 Task:  Click on Hockey In the Cross-Check Hockey League click on  Pick Sheet Your name Oliver Thompson Team name Danville Dashers - X and  Email softage.1@softage.net Period 1 - 3 Point Game Anaheim Ducks Period 1 - 2 Point Game New Jersey Devils Period 1 - 1 Point Game Nashville Predators Period 2 - 3 Point Game Montreal Canadiens Period 2 - 2 Point Game Minnesota Wild Period 2 - 1 Point Game Los Angeles Kings Period 3 - 3 Point Game Florida Panthers Period 3 - 2 Point Game Edmonton Oilers Period 3 - 1 Point Game Detroit Red Wings Submit pick sheet
Action: Mouse moved to (587, 231)
Screenshot: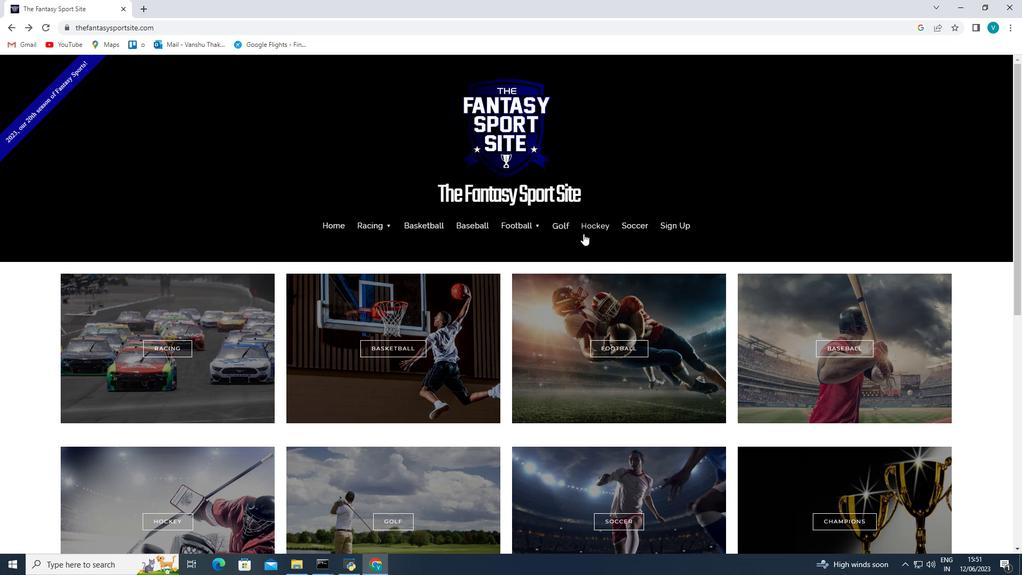 
Action: Mouse pressed left at (587, 231)
Screenshot: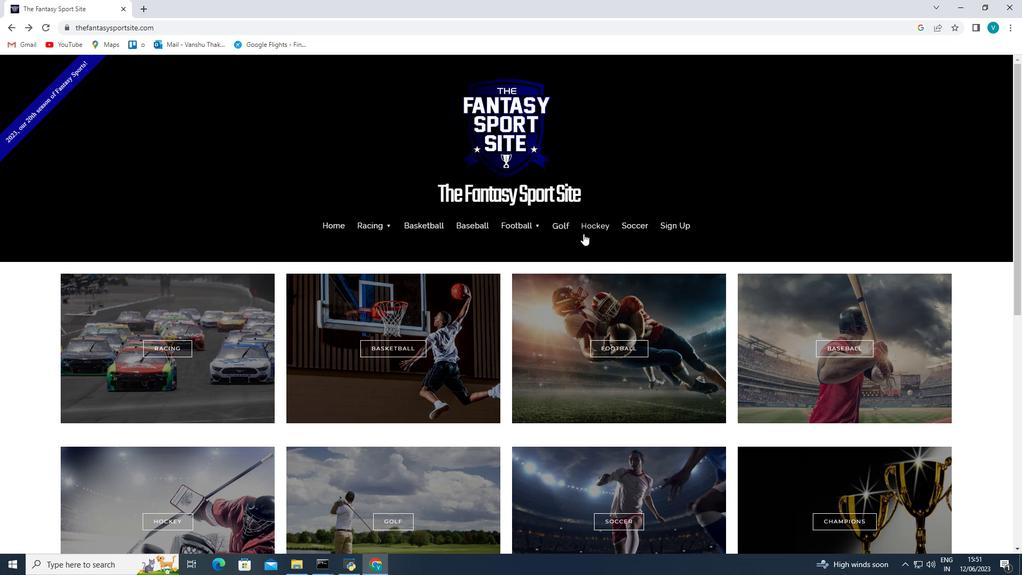 
Action: Mouse moved to (285, 371)
Screenshot: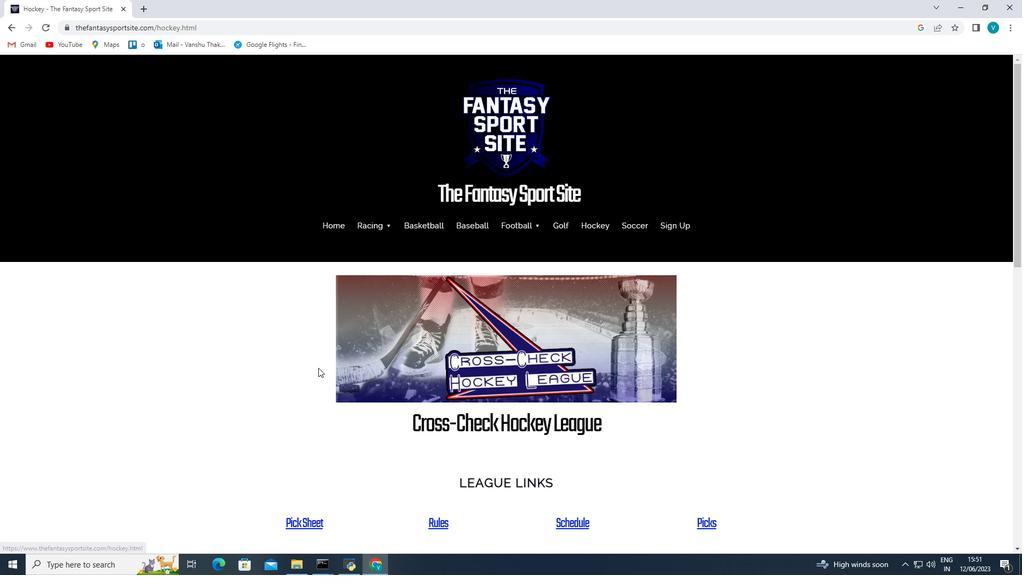 
Action: Mouse scrolled (285, 370) with delta (0, 0)
Screenshot: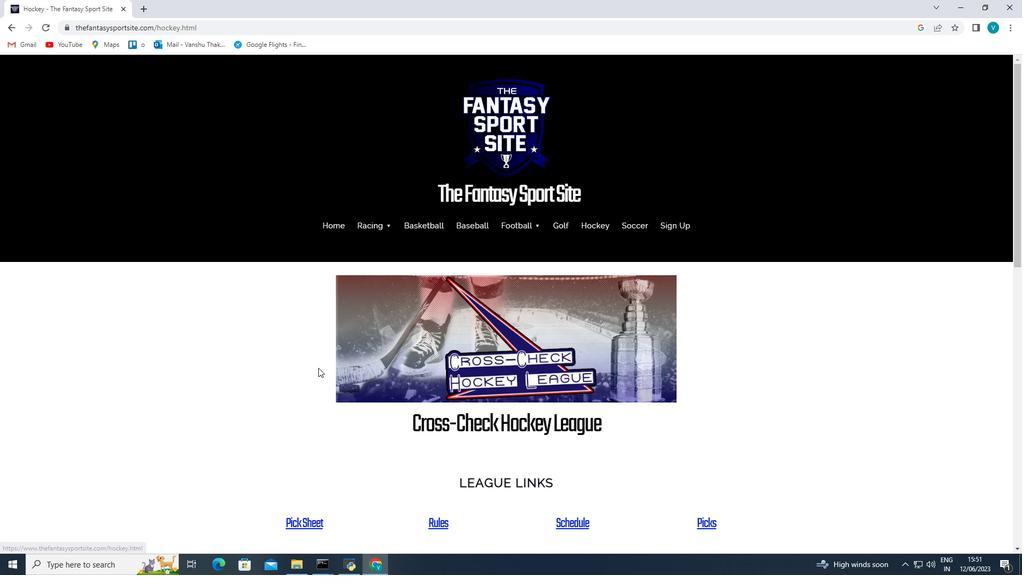 
Action: Mouse moved to (285, 371)
Screenshot: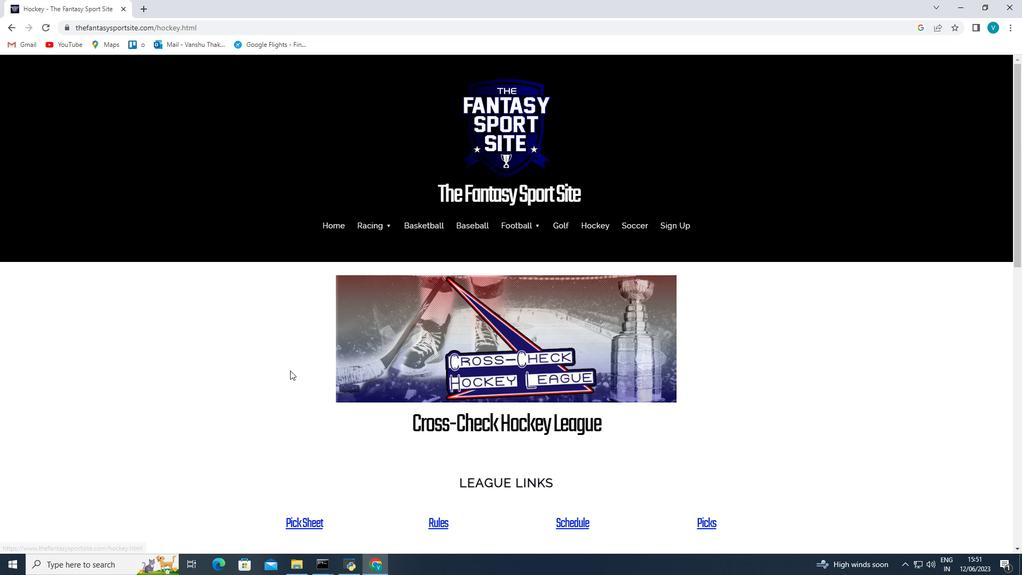 
Action: Mouse scrolled (285, 371) with delta (0, 0)
Screenshot: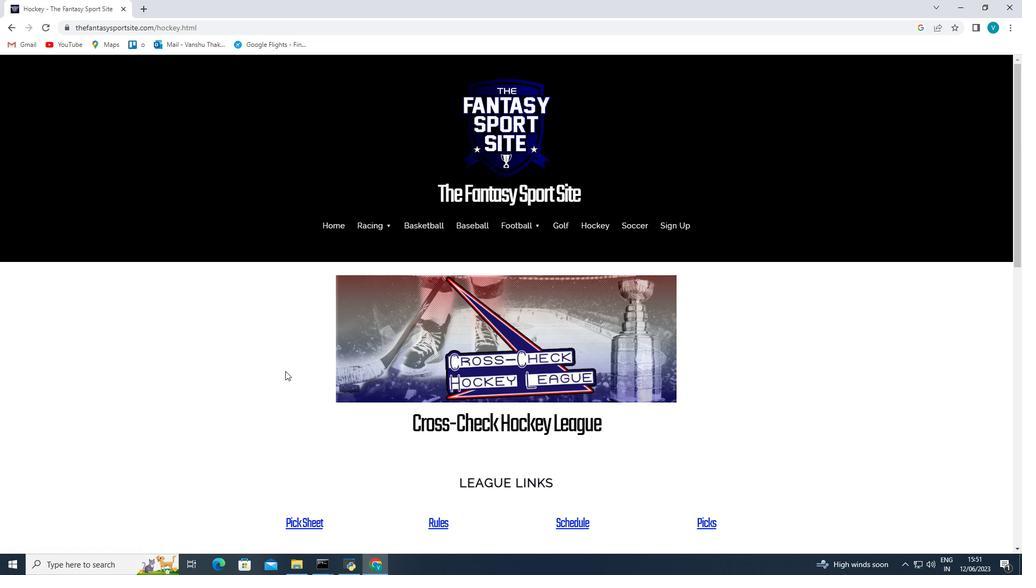 
Action: Mouse scrolled (285, 371) with delta (0, 0)
Screenshot: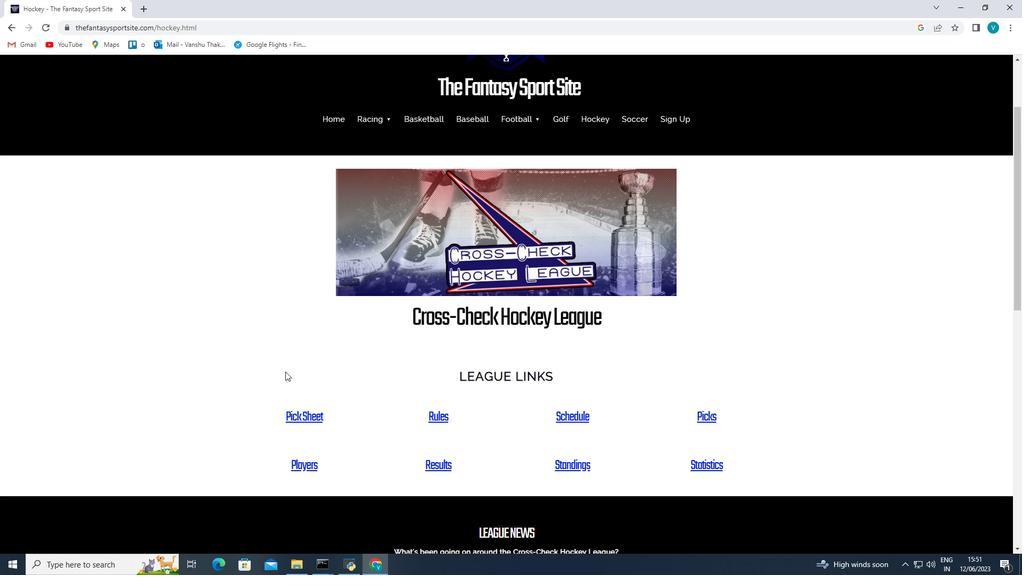 
Action: Mouse moved to (302, 361)
Screenshot: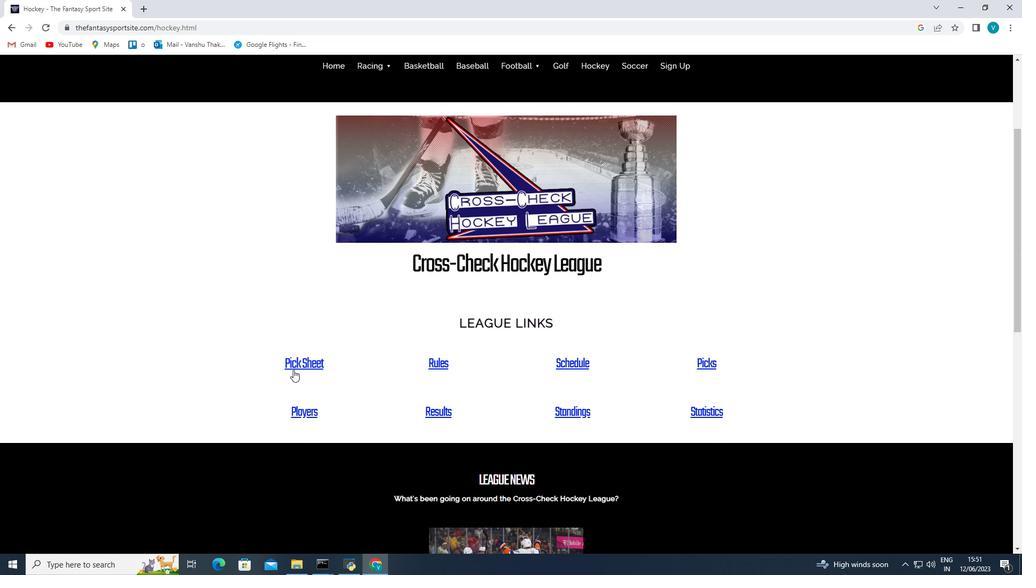 
Action: Mouse pressed left at (302, 361)
Screenshot: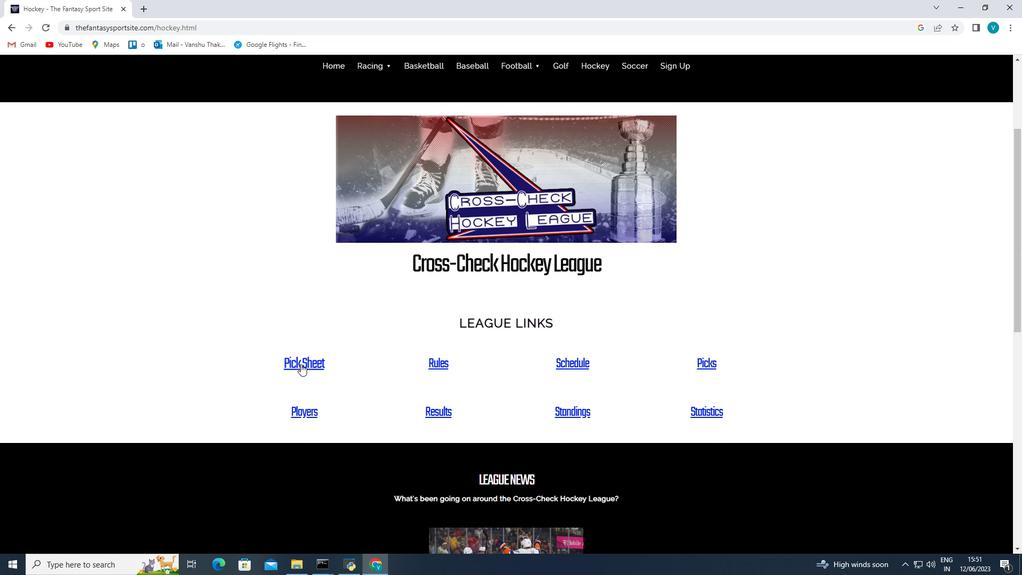 
Action: Mouse moved to (478, 326)
Screenshot: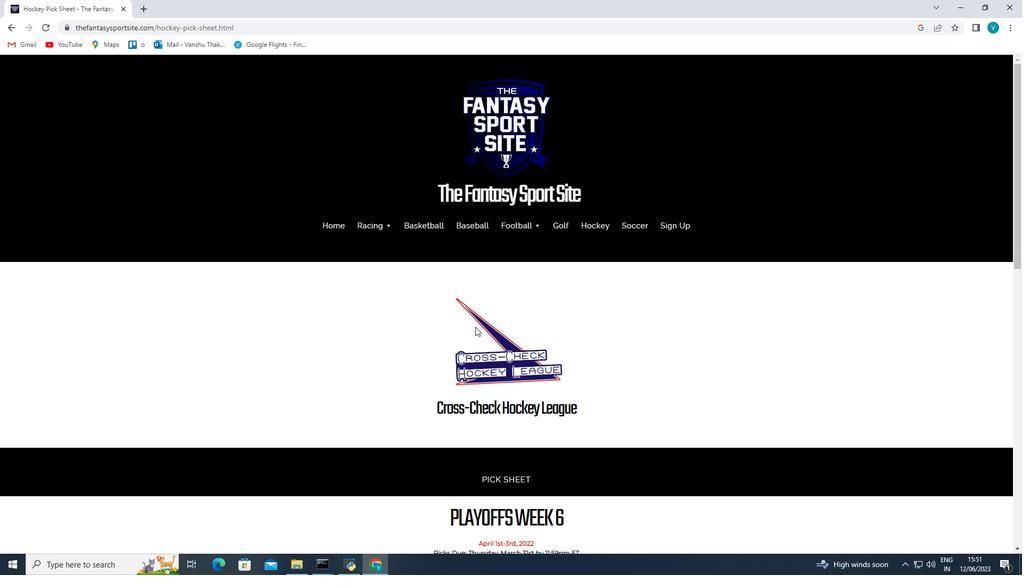 
Action: Mouse scrolled (478, 326) with delta (0, 0)
Screenshot: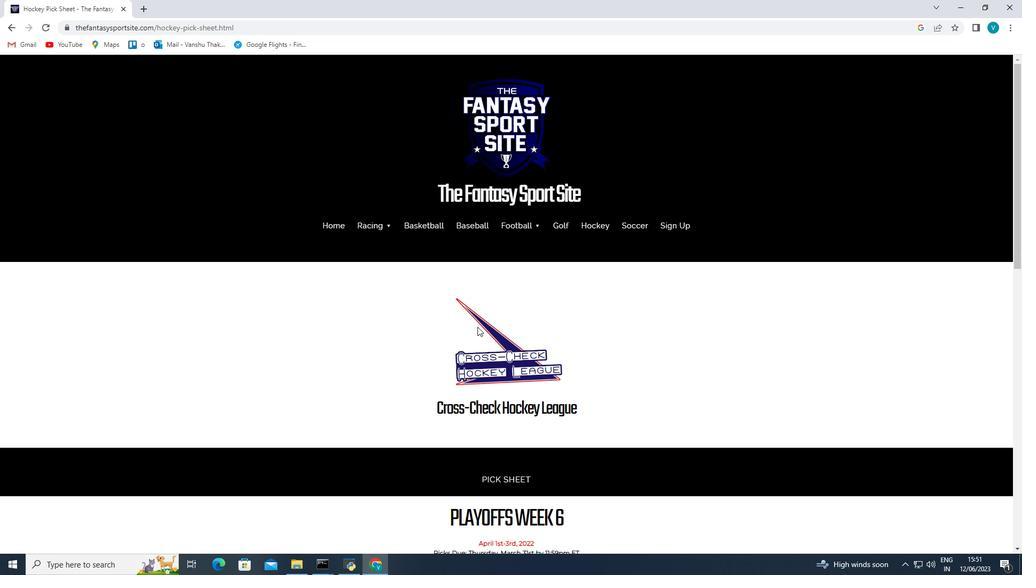 
Action: Mouse scrolled (478, 326) with delta (0, 0)
Screenshot: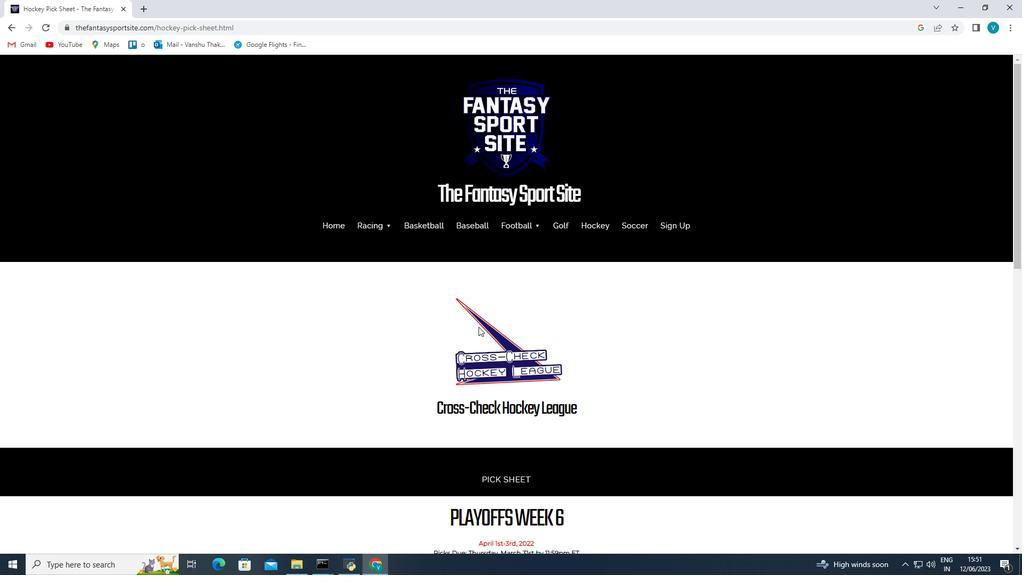 
Action: Mouse scrolled (478, 326) with delta (0, 0)
Screenshot: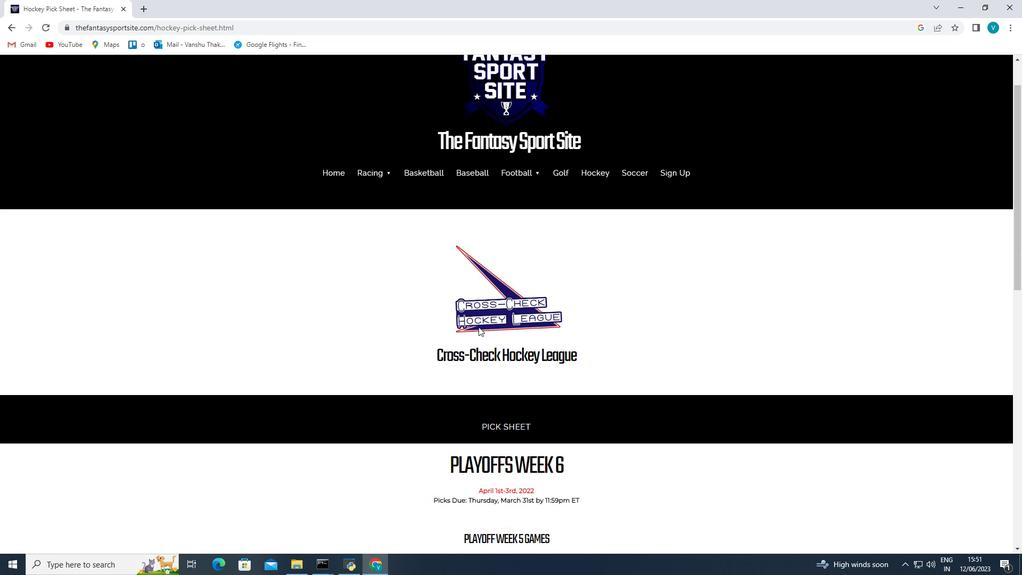 
Action: Mouse scrolled (478, 326) with delta (0, 0)
Screenshot: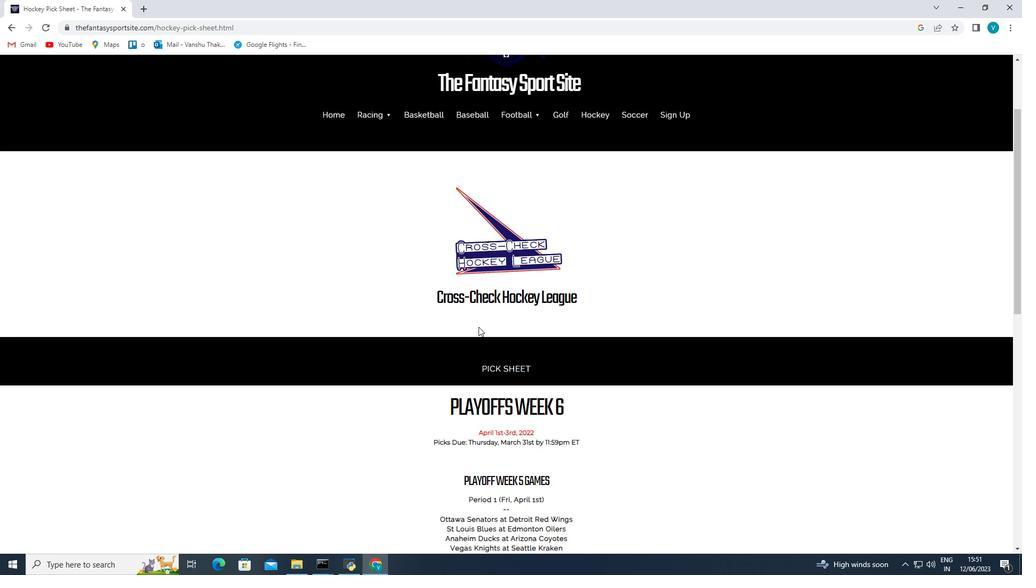 
Action: Mouse scrolled (478, 326) with delta (0, 0)
Screenshot: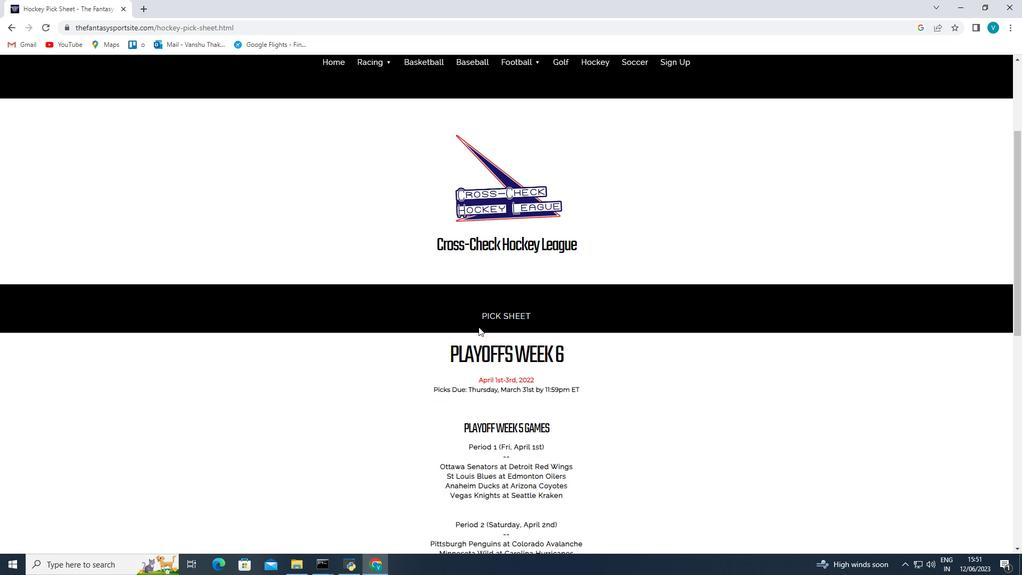 
Action: Mouse moved to (488, 322)
Screenshot: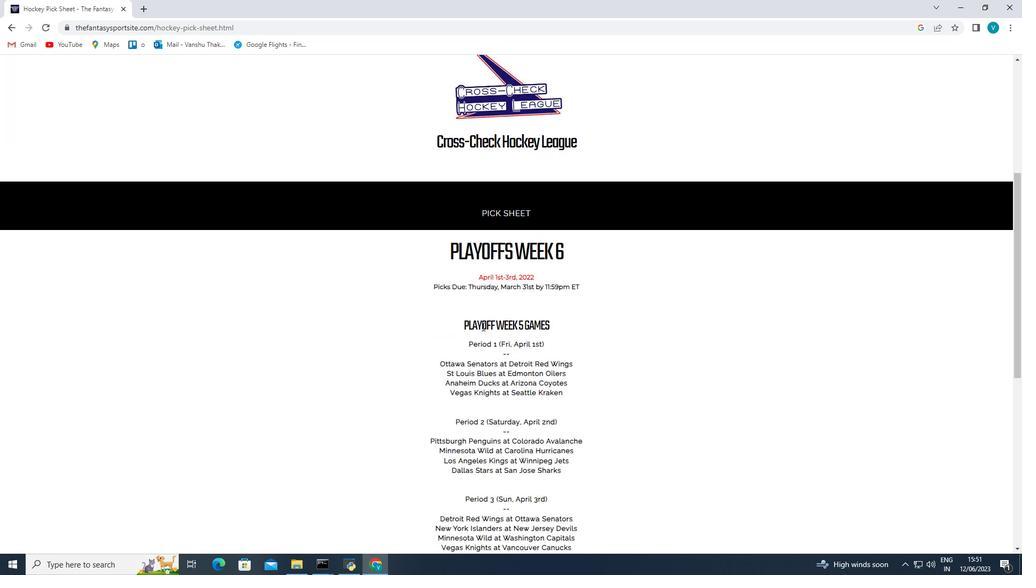 
Action: Mouse scrolled (488, 321) with delta (0, 0)
Screenshot: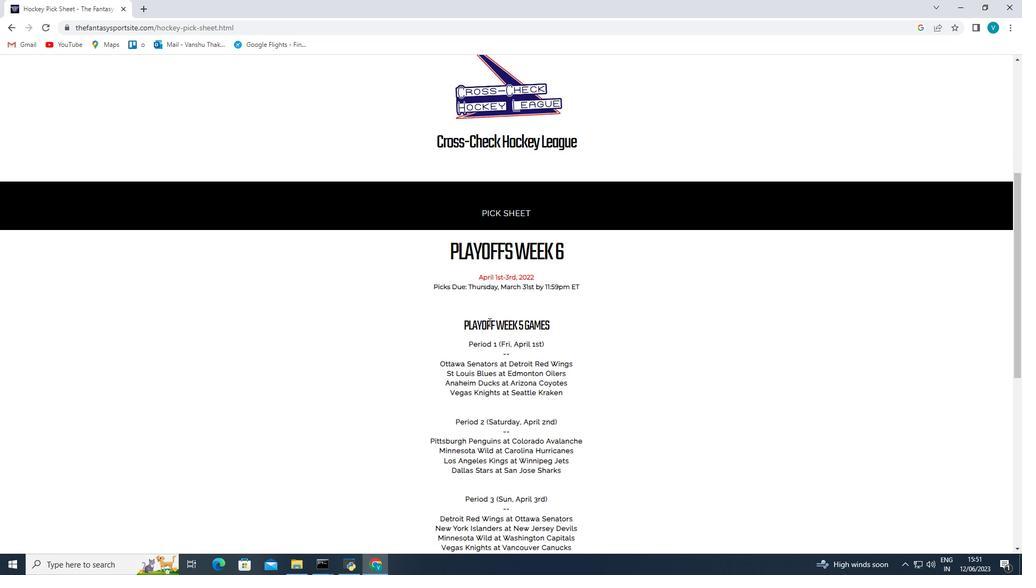 
Action: Mouse scrolled (488, 321) with delta (0, 0)
Screenshot: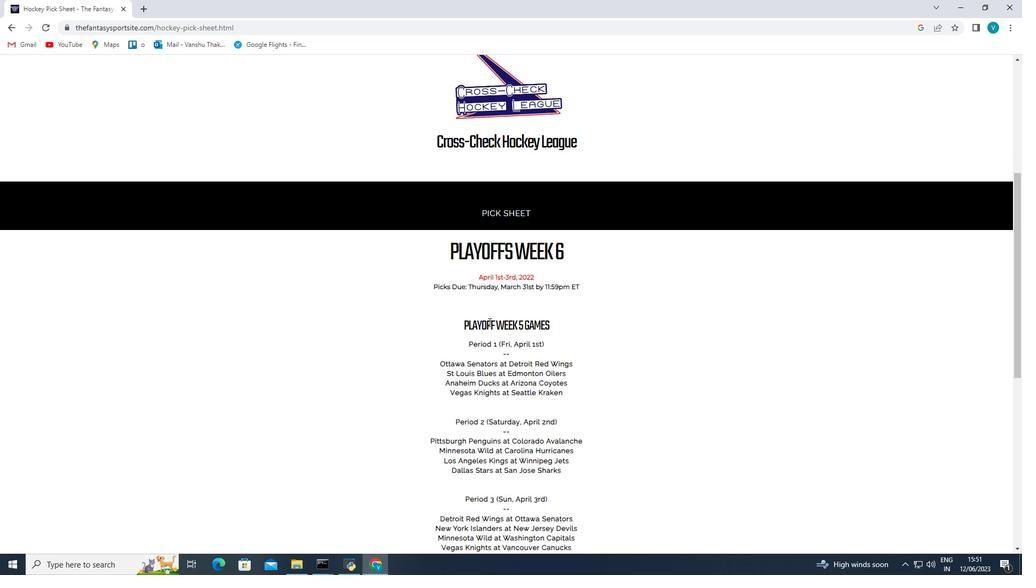 
Action: Mouse scrolled (488, 321) with delta (0, 0)
Screenshot: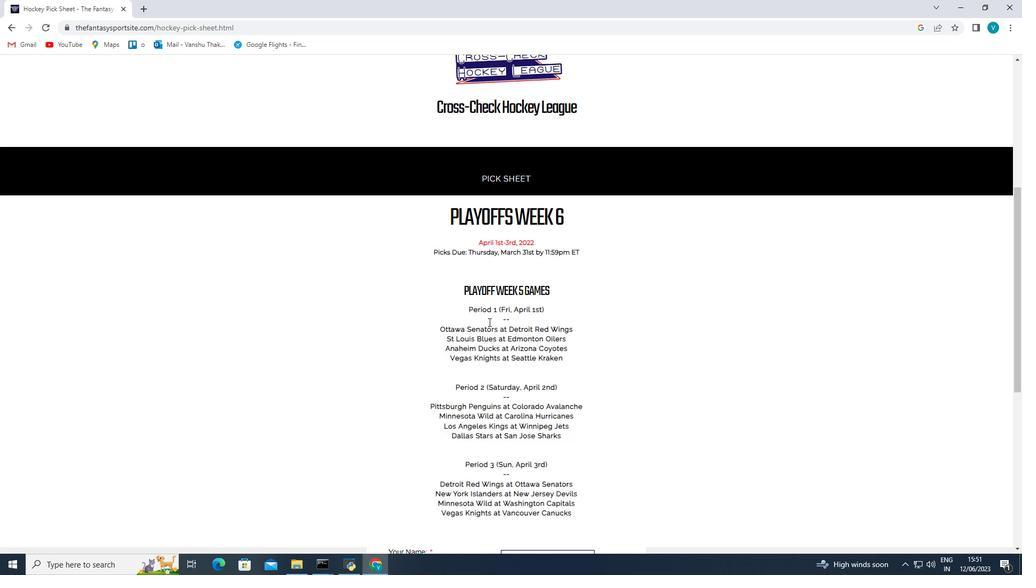 
Action: Mouse scrolled (488, 321) with delta (0, 0)
Screenshot: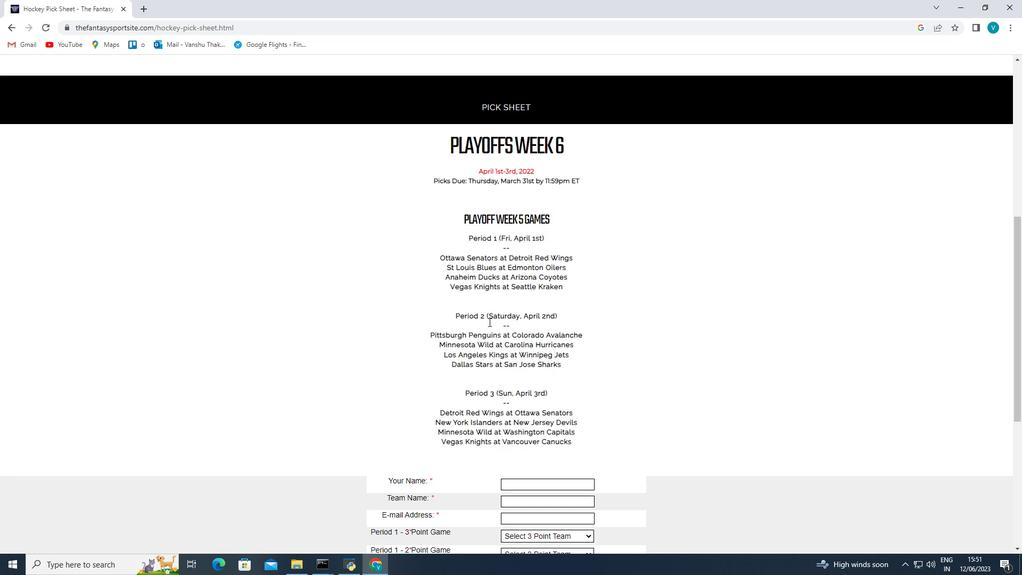 
Action: Mouse scrolled (488, 321) with delta (0, 0)
Screenshot: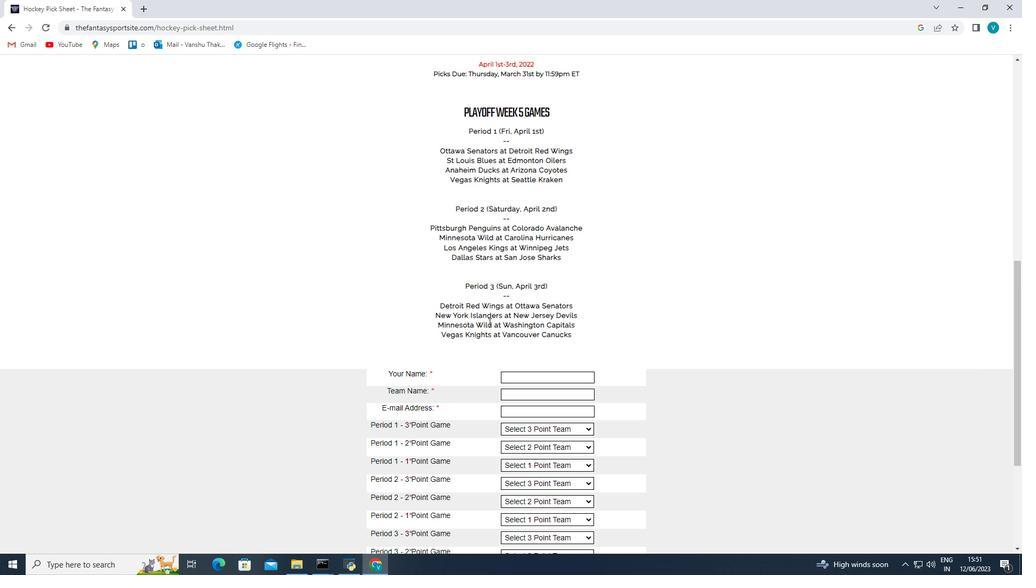 
Action: Mouse scrolled (488, 321) with delta (0, 0)
Screenshot: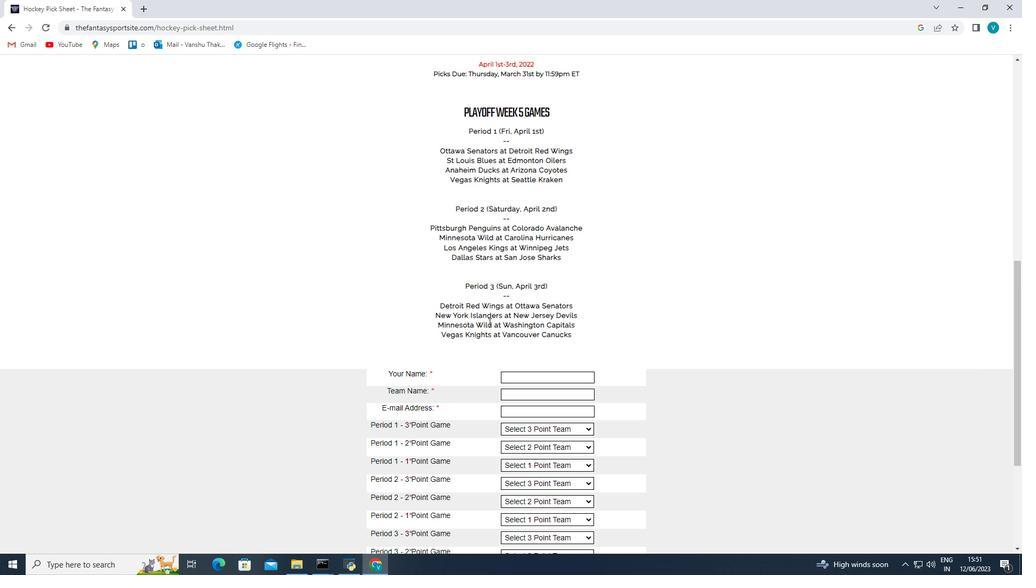 
Action: Mouse scrolled (488, 321) with delta (0, 0)
Screenshot: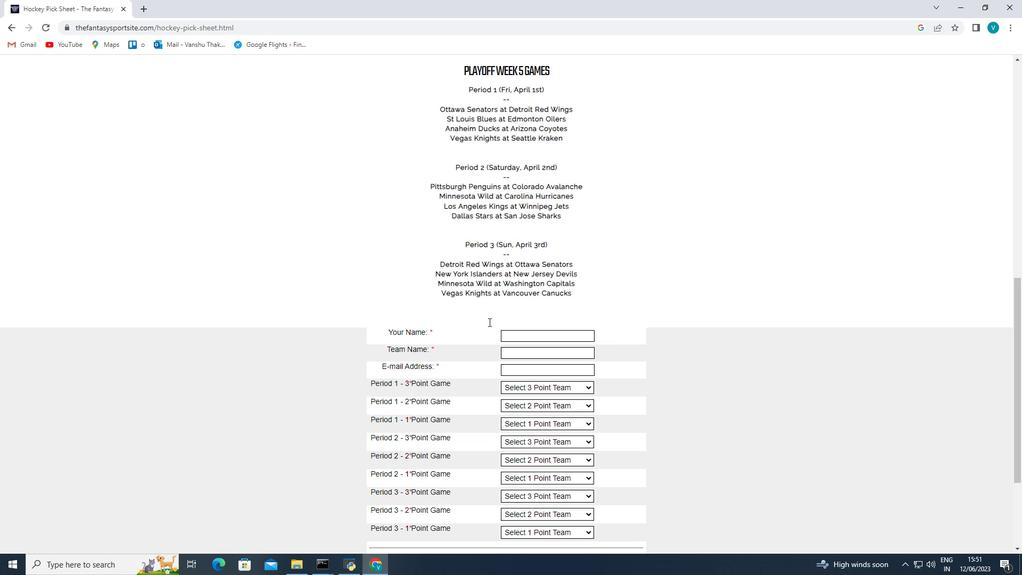 
Action: Mouse moved to (535, 222)
Screenshot: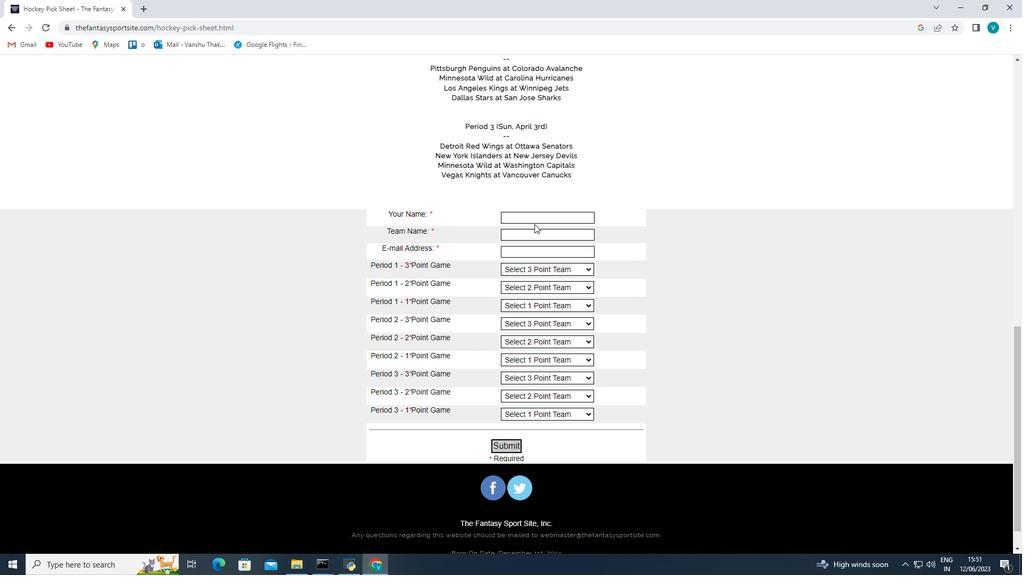 
Action: Mouse pressed left at (535, 222)
Screenshot: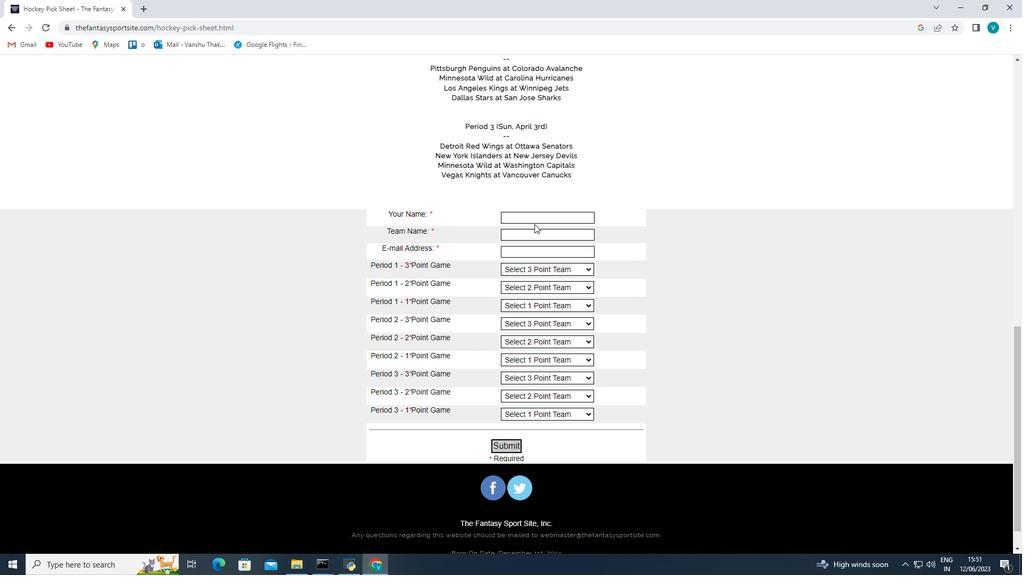 
Action: Key pressed <Key.shift>Oliver<Key.space><Key.shift>Thompson
Screenshot: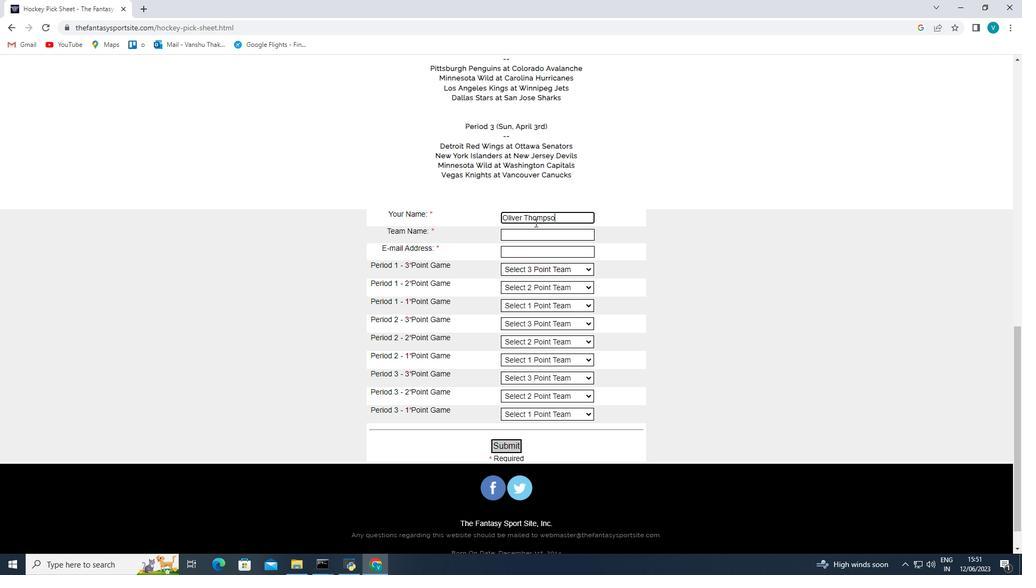 
Action: Mouse moved to (537, 234)
Screenshot: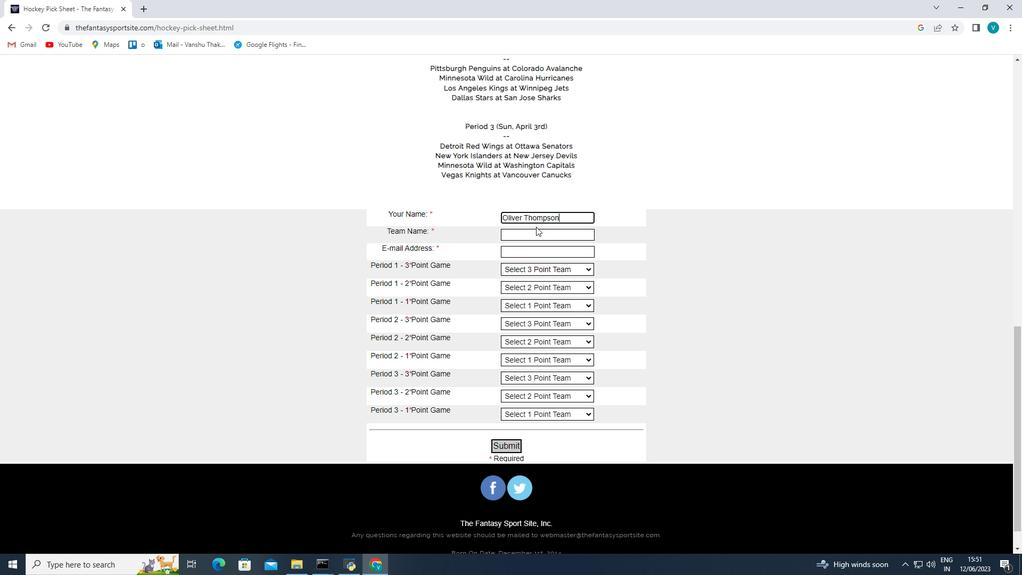 
Action: Mouse pressed left at (537, 234)
Screenshot: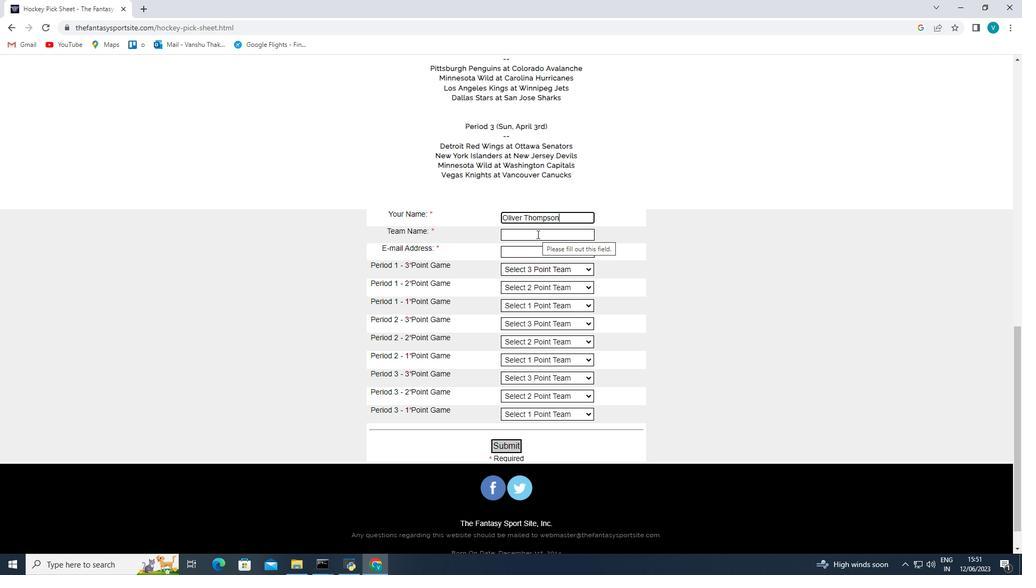 
Action: Mouse moved to (540, 234)
Screenshot: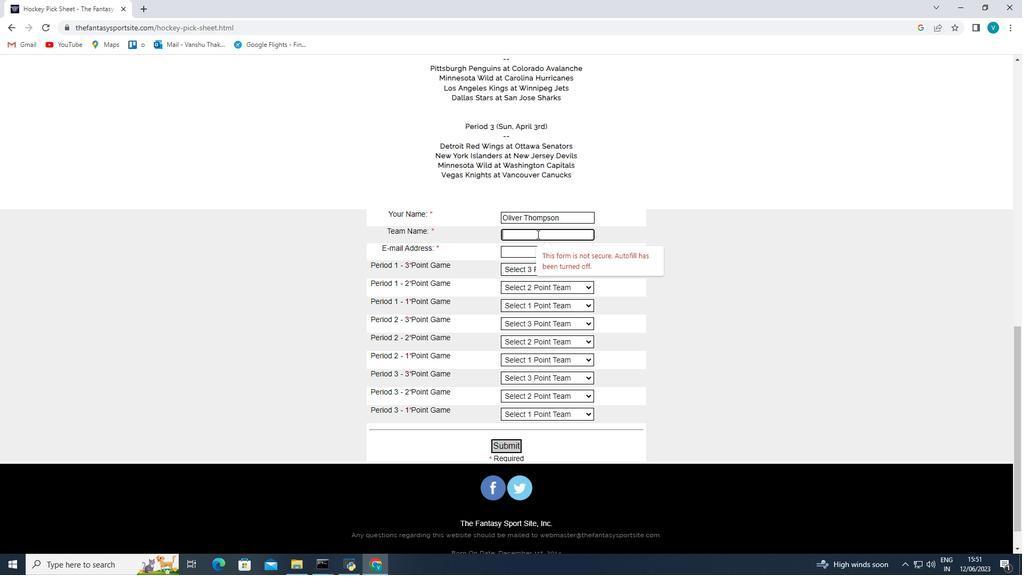 
Action: Key pressed <Key.shift>Danville<Key.space><Key.shift>Dashers-<Key.space><Key.shift>X
Screenshot: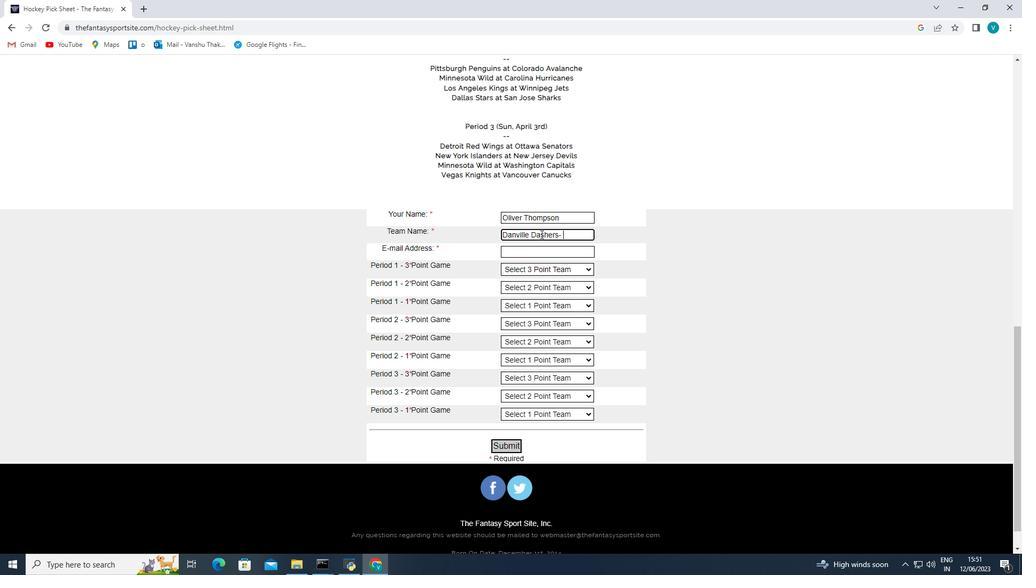 
Action: Mouse moved to (540, 244)
Screenshot: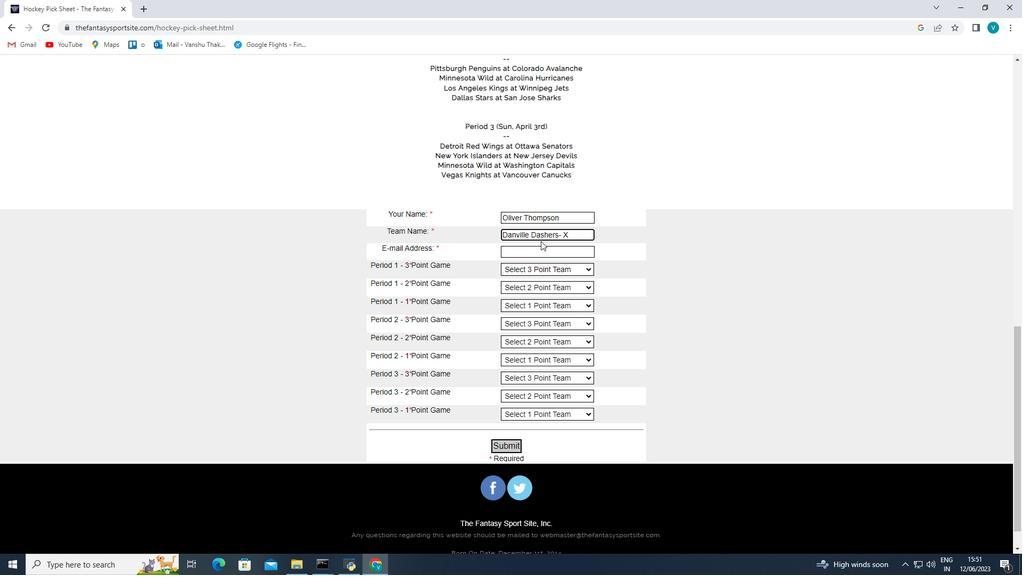 
Action: Mouse pressed left at (540, 244)
Screenshot: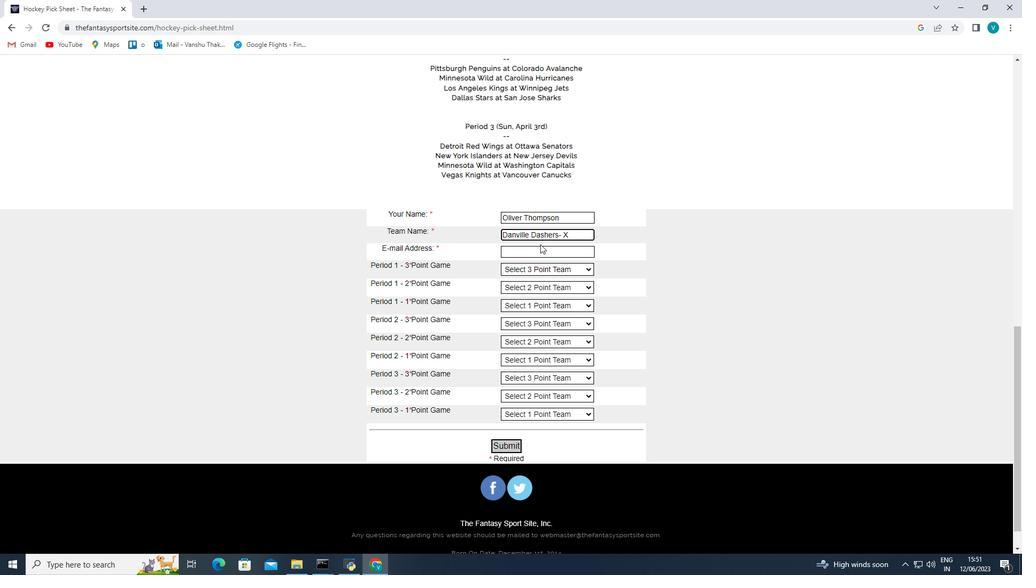 
Action: Mouse moved to (540, 246)
Screenshot: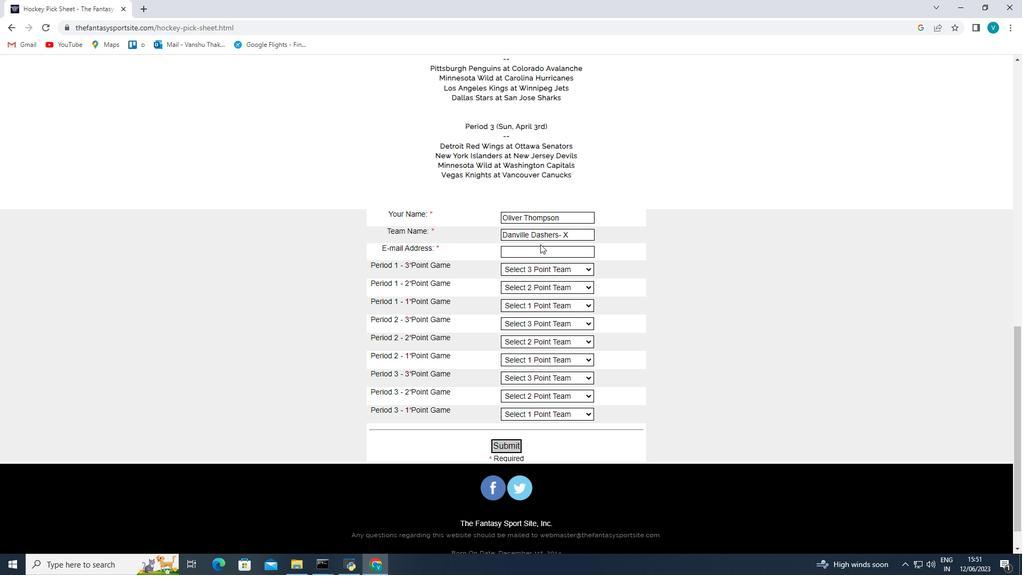 
Action: Mouse pressed left at (540, 246)
Screenshot: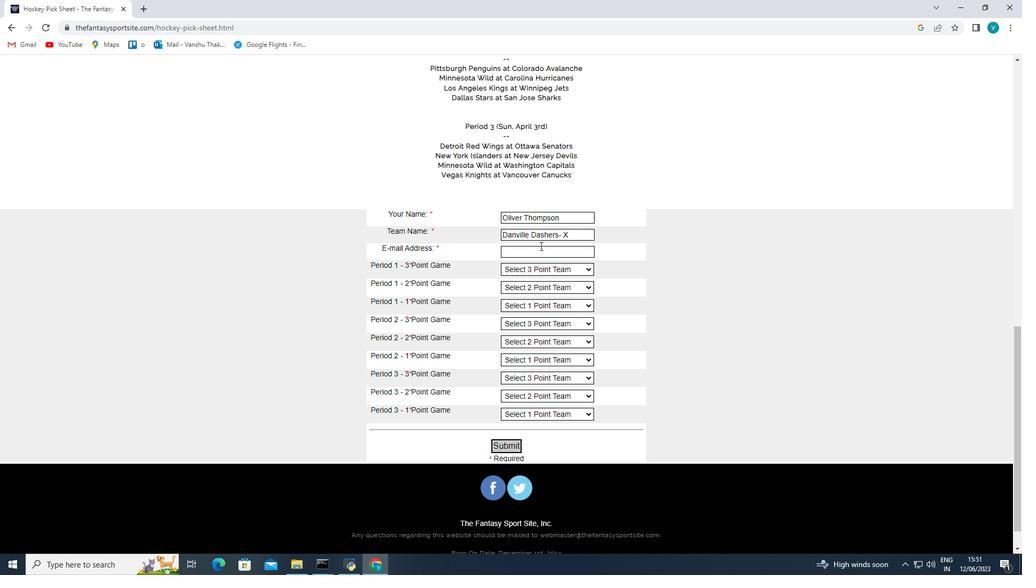 
Action: Key pressed softage.1<Key.shift><Key.shift>@softage.net
Screenshot: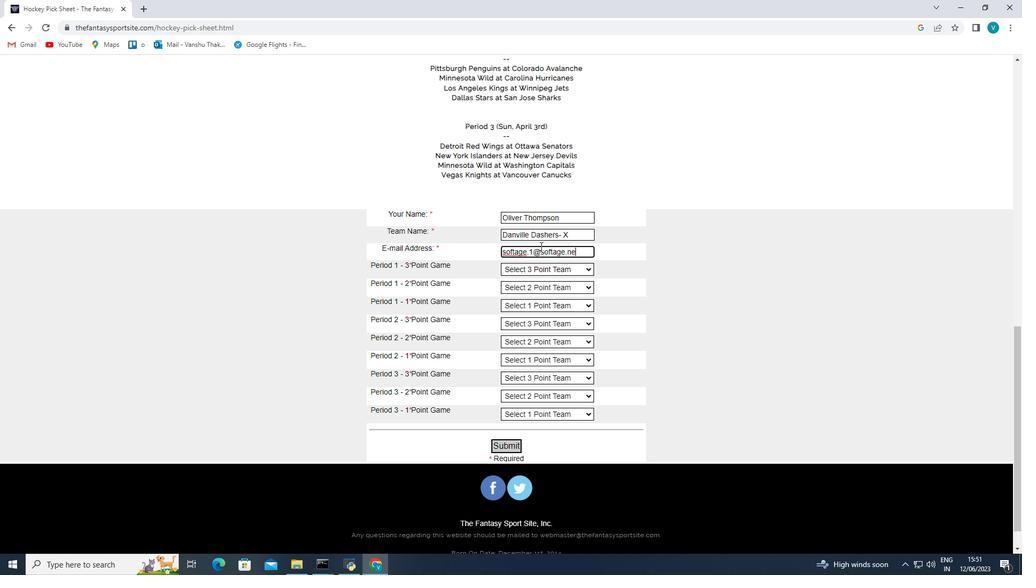 
Action: Mouse moved to (537, 269)
Screenshot: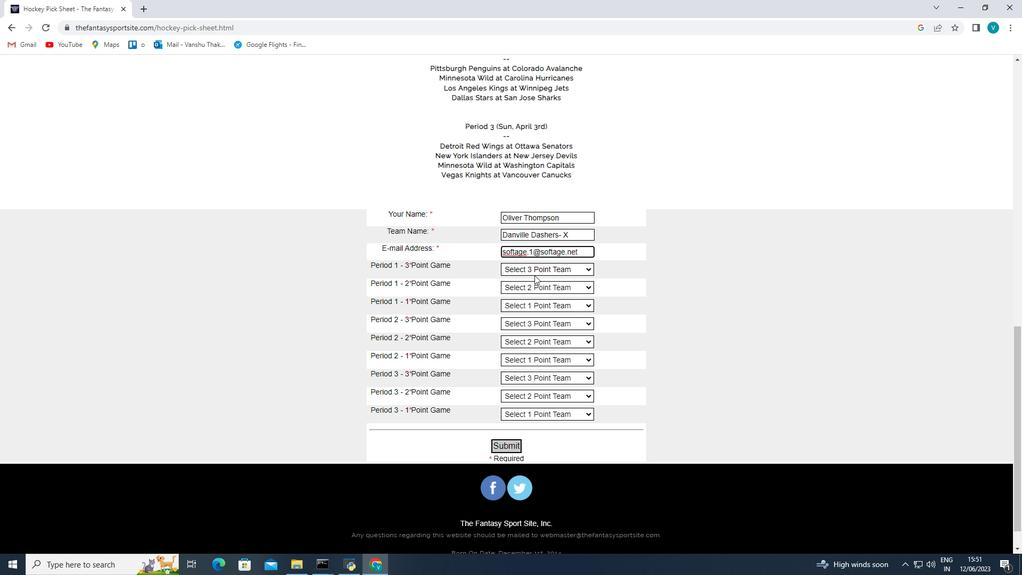 
Action: Mouse pressed left at (537, 269)
Screenshot: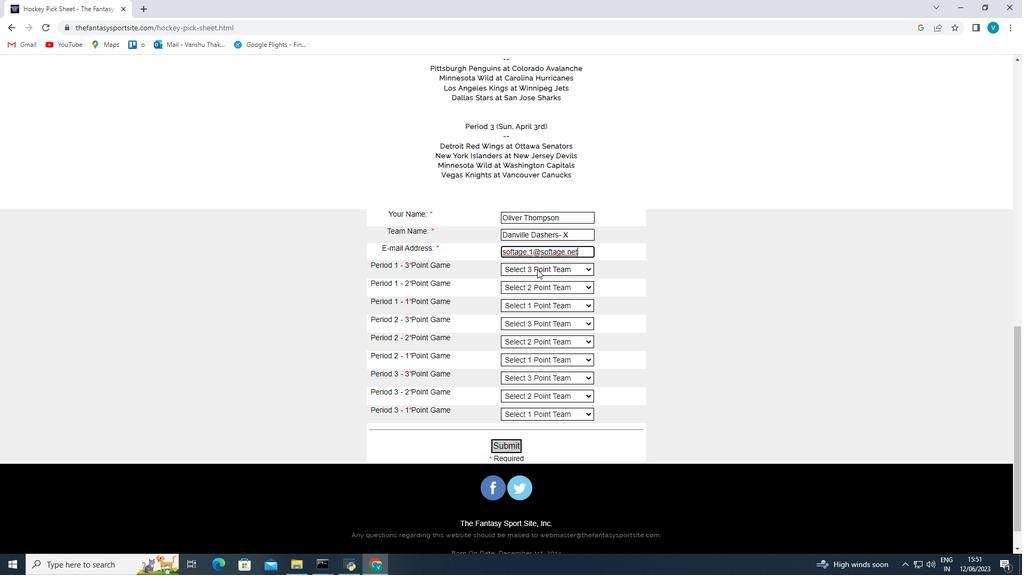 
Action: Mouse moved to (537, 285)
Screenshot: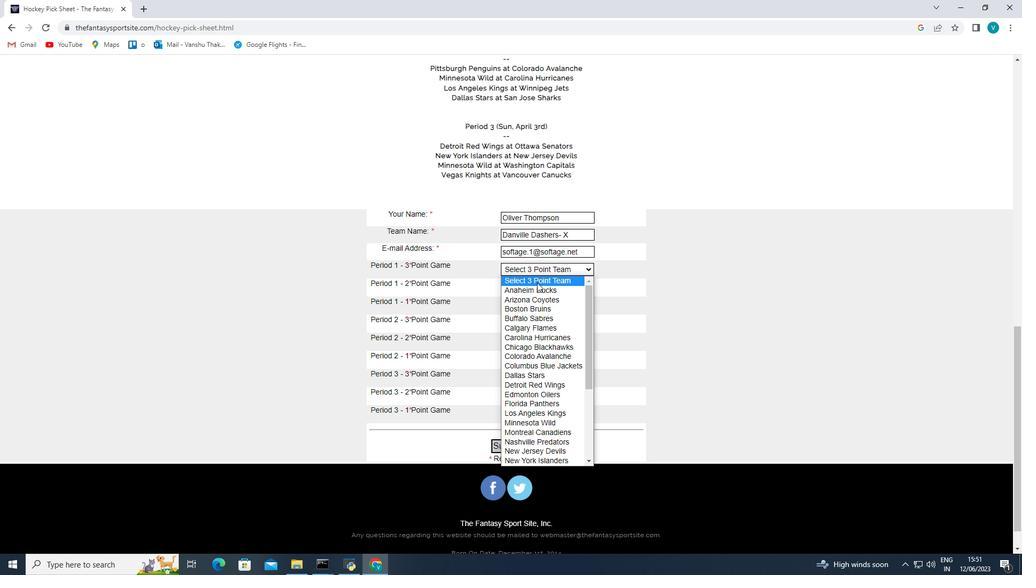 
Action: Mouse pressed left at (537, 285)
Screenshot: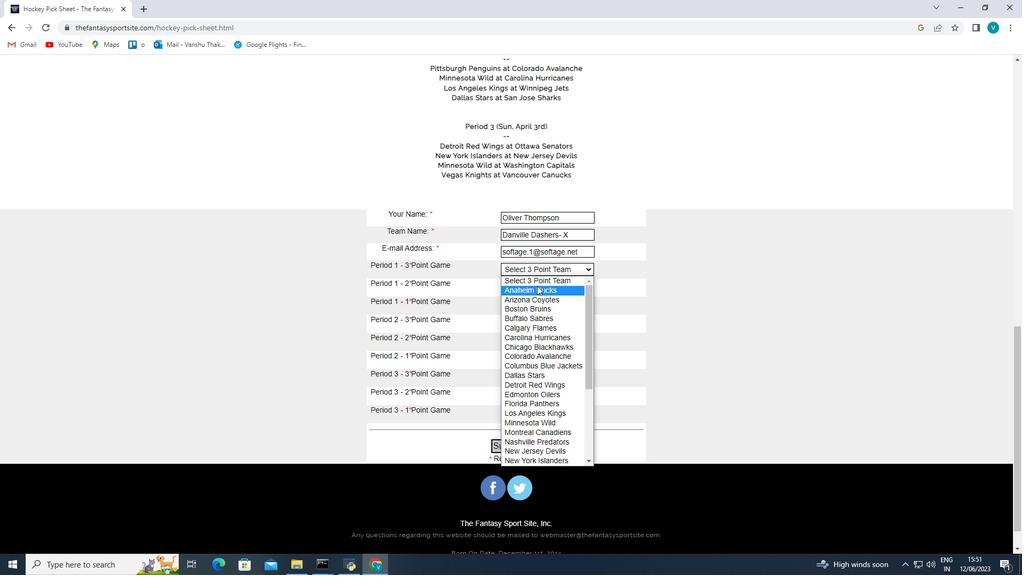 
Action: Mouse moved to (536, 291)
Screenshot: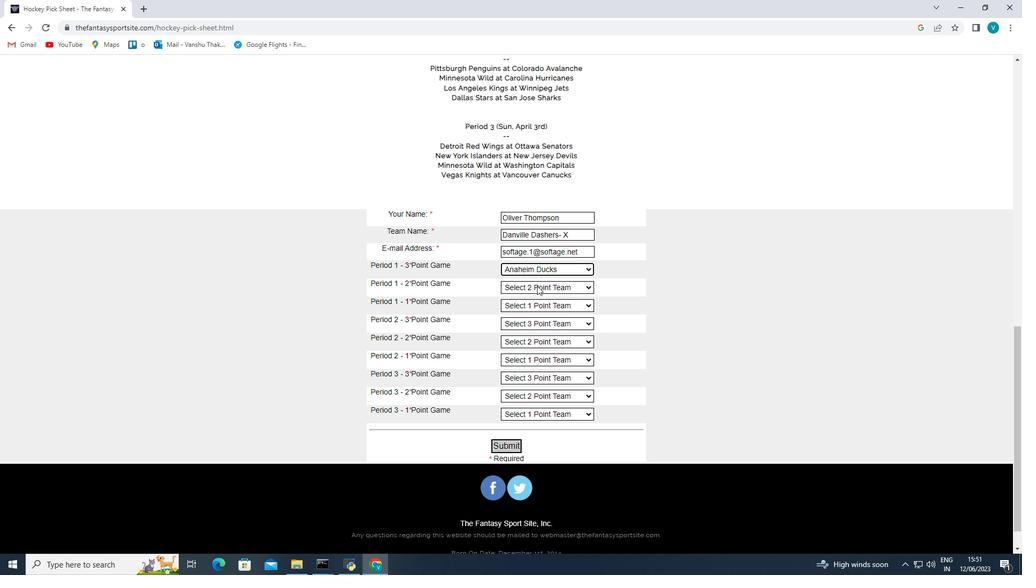 
Action: Mouse pressed left at (536, 291)
Screenshot: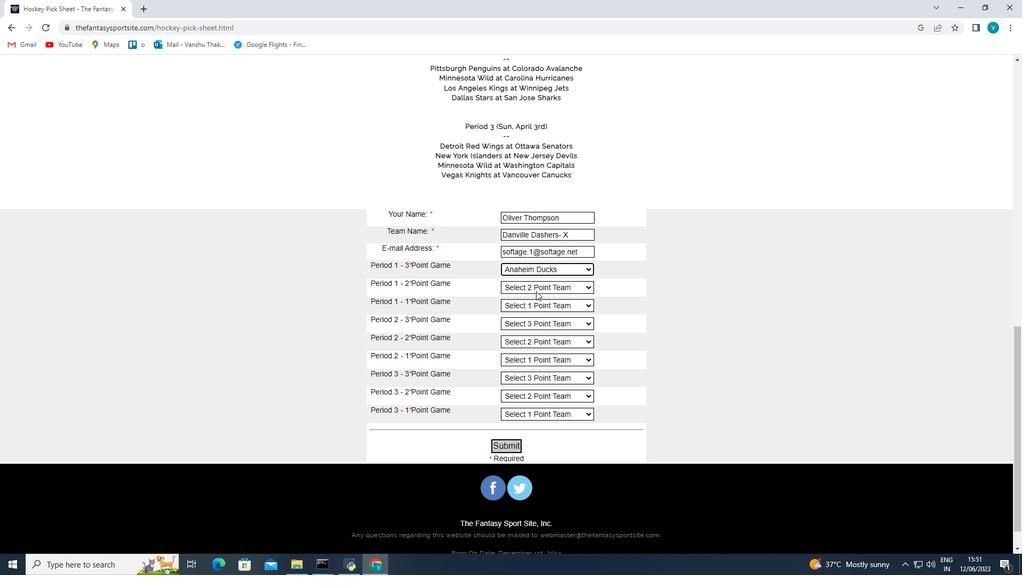 
Action: Mouse moved to (534, 468)
Screenshot: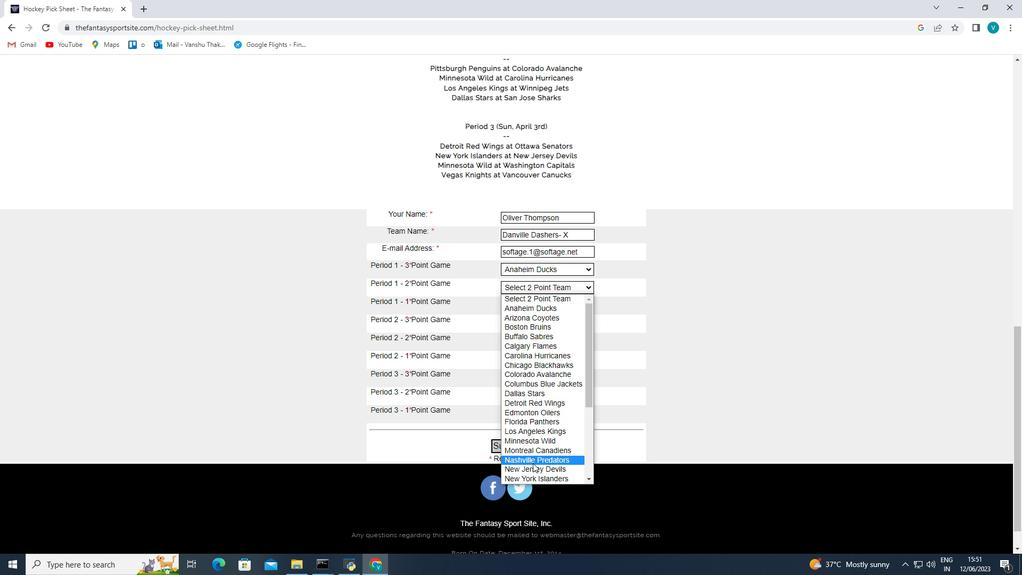 
Action: Mouse pressed left at (534, 468)
Screenshot: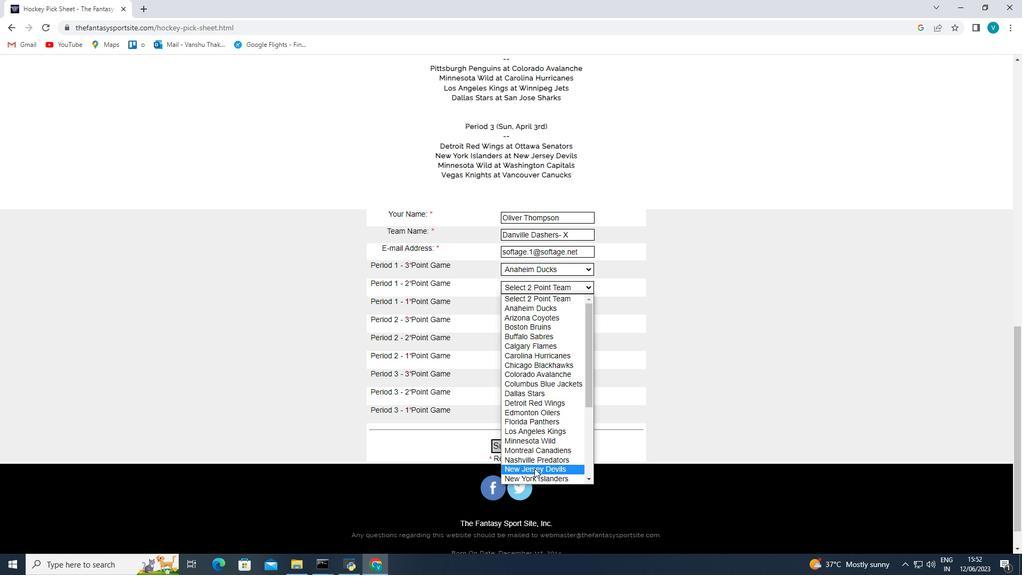 
Action: Mouse moved to (549, 300)
Screenshot: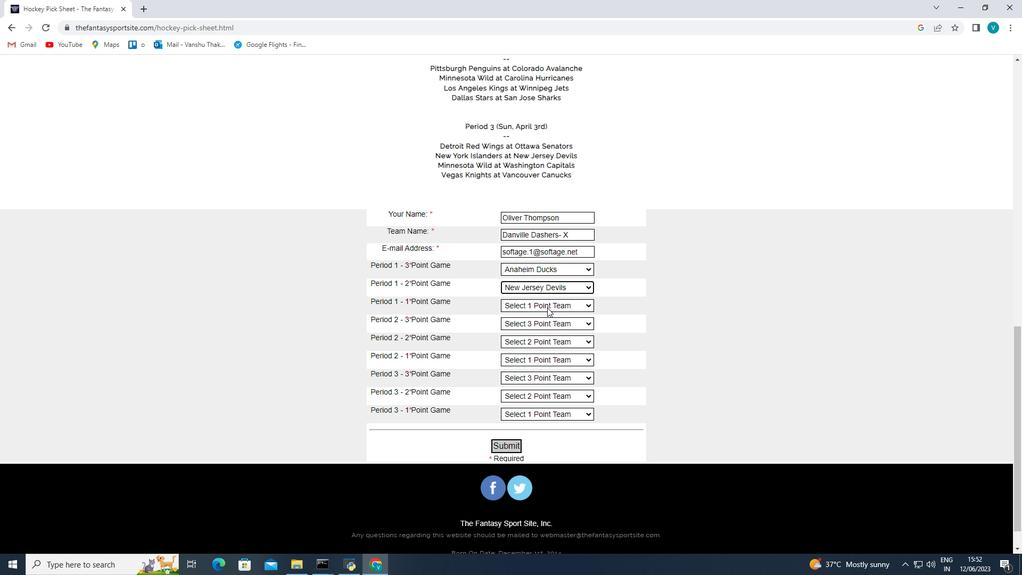 
Action: Mouse pressed left at (549, 300)
Screenshot: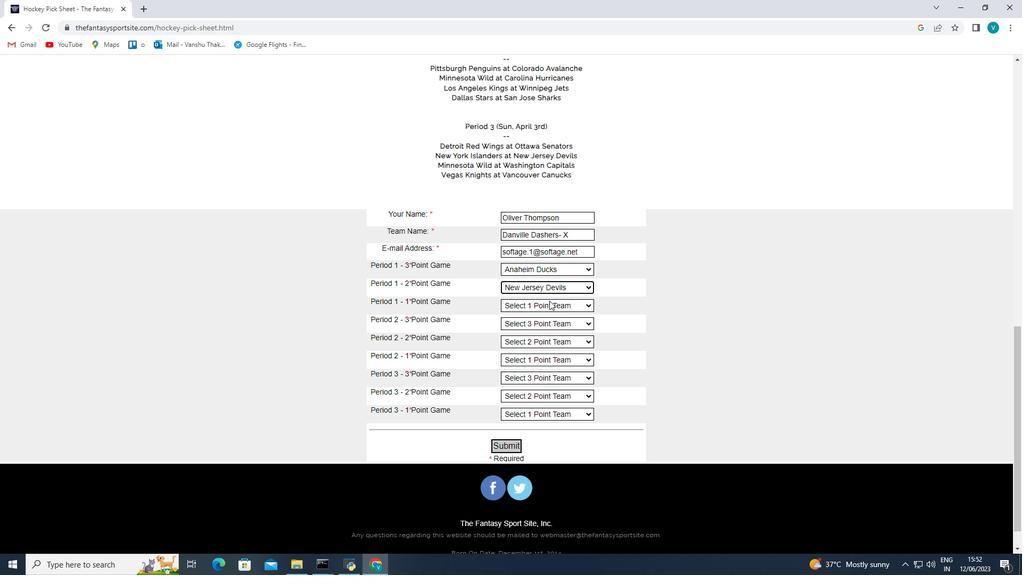 
Action: Mouse moved to (555, 474)
Screenshot: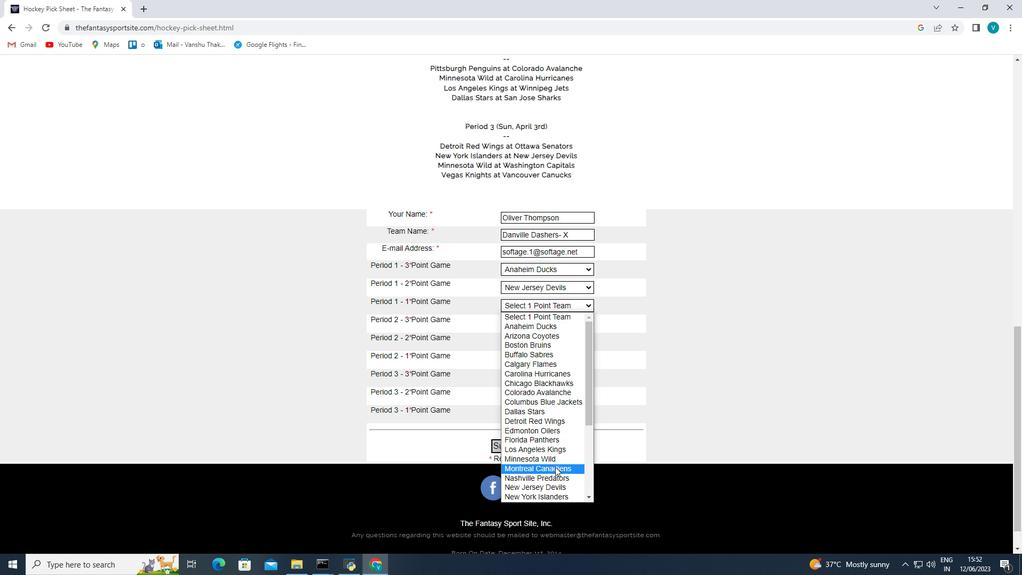 
Action: Mouse pressed left at (555, 474)
Screenshot: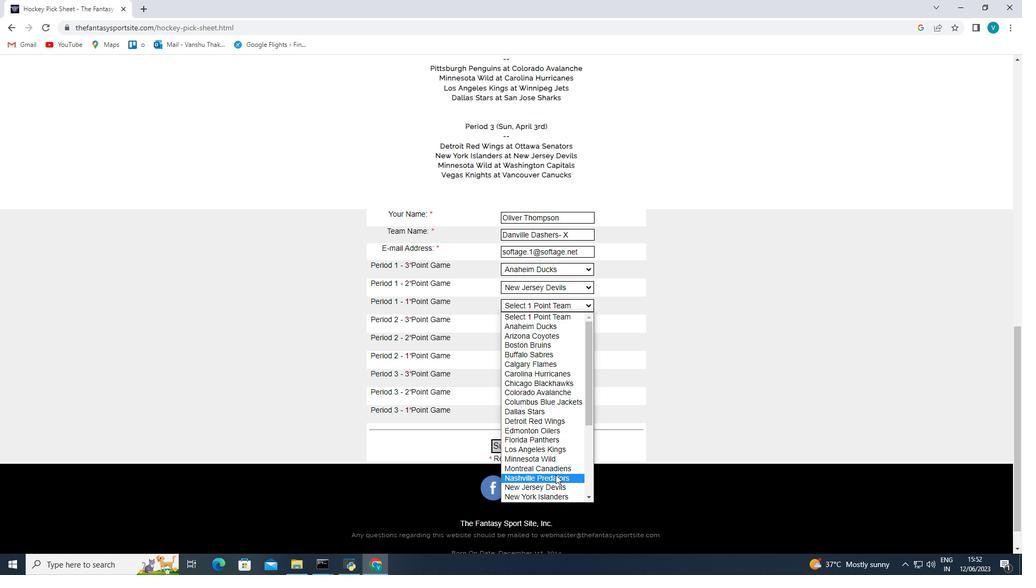 
Action: Mouse moved to (557, 326)
Screenshot: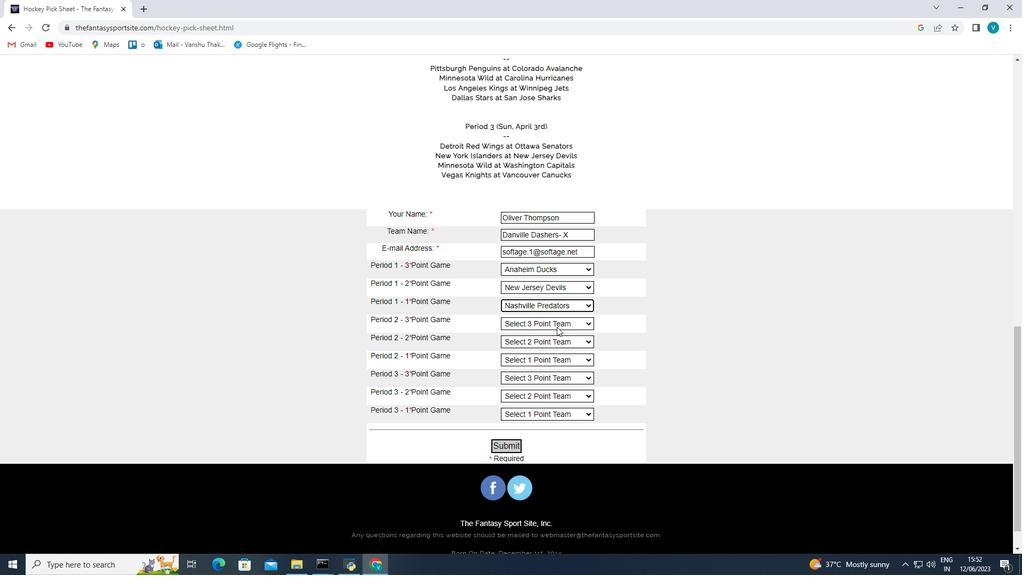 
Action: Mouse pressed left at (557, 326)
Screenshot: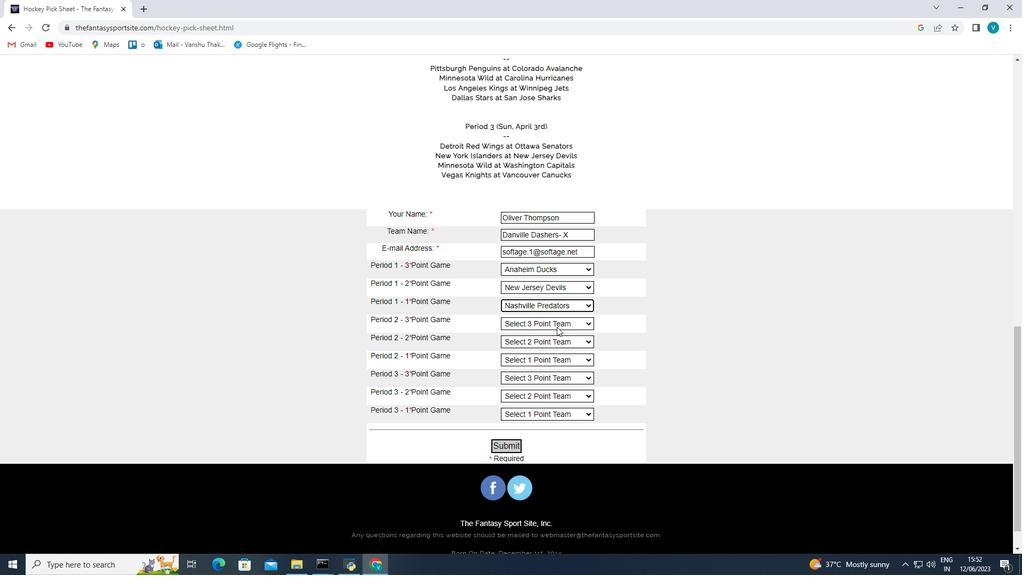 
Action: Mouse moved to (552, 483)
Screenshot: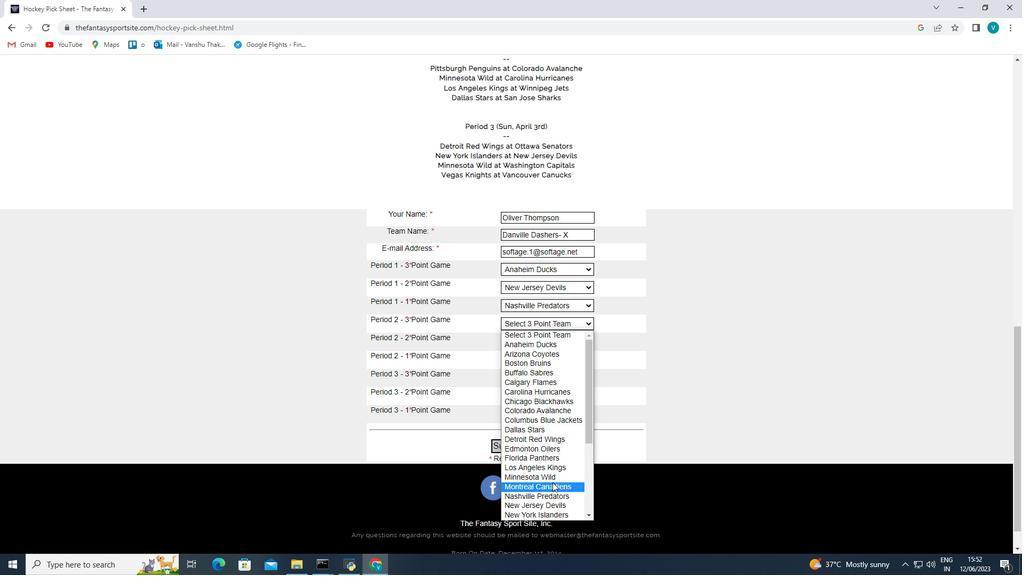 
Action: Mouse pressed left at (552, 483)
Screenshot: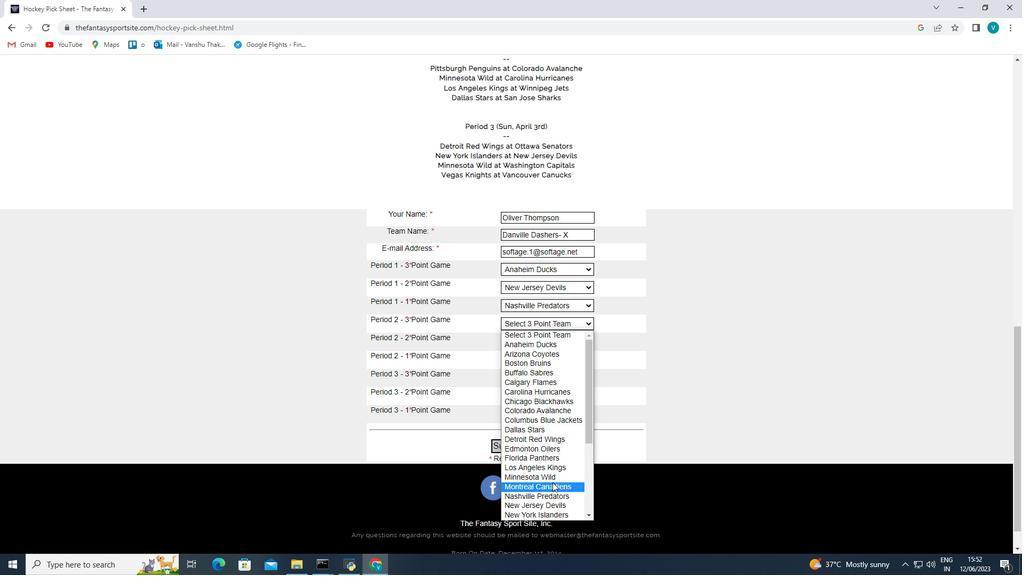 
Action: Mouse moved to (548, 343)
Screenshot: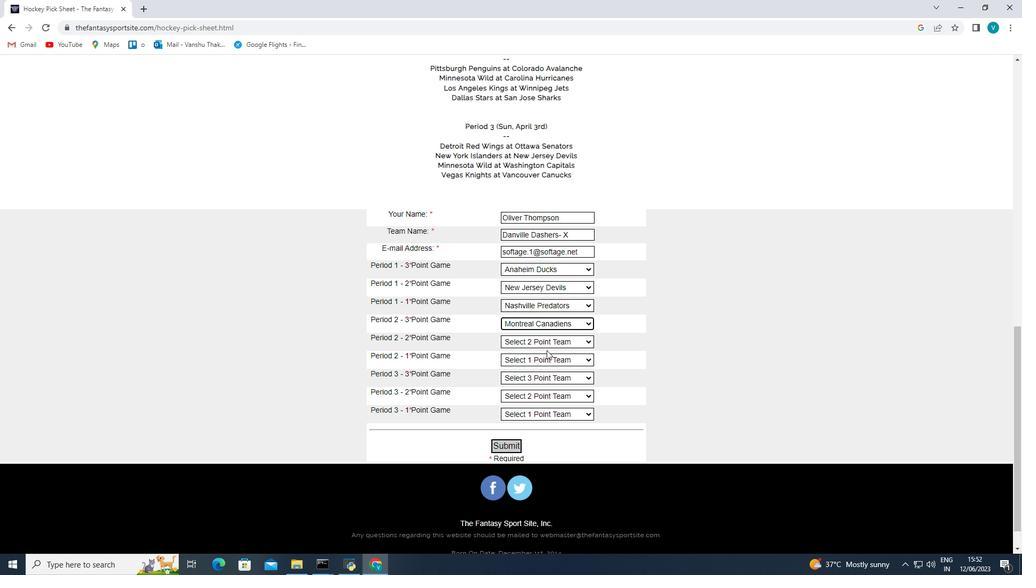 
Action: Mouse pressed left at (548, 343)
Screenshot: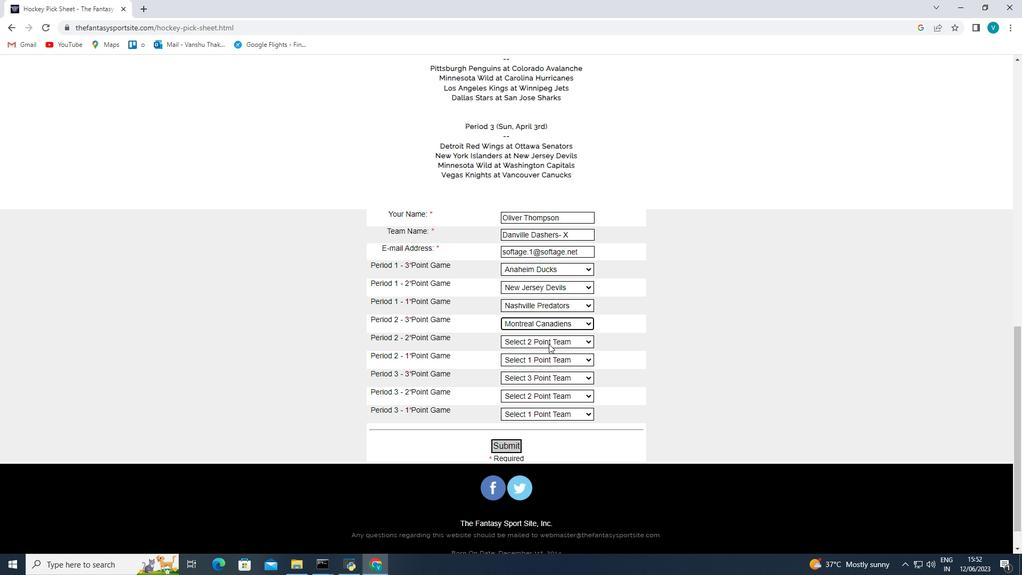 
Action: Mouse moved to (540, 490)
Screenshot: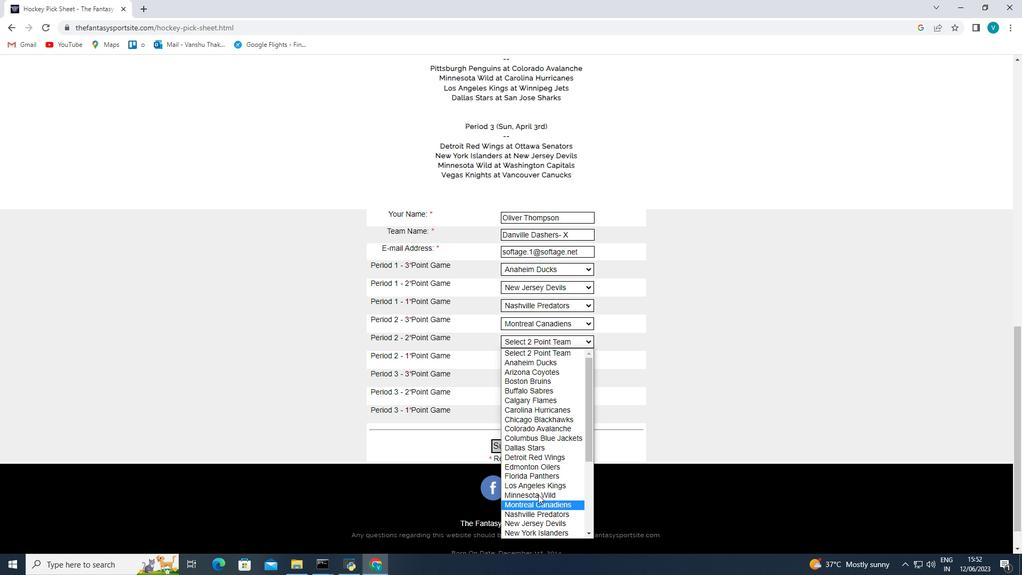 
Action: Mouse pressed left at (540, 490)
Screenshot: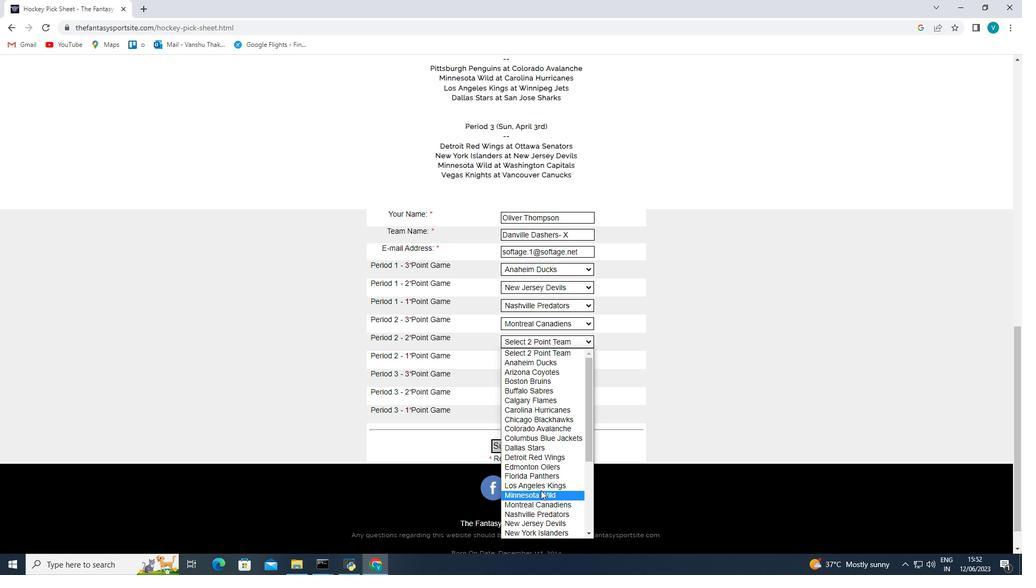 
Action: Mouse moved to (554, 359)
Screenshot: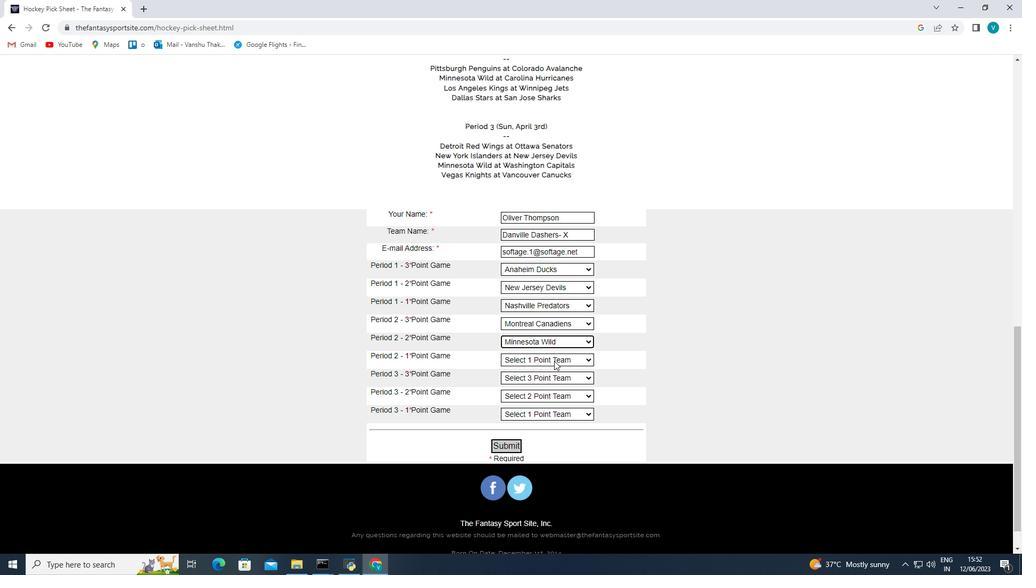 
Action: Mouse pressed left at (554, 359)
Screenshot: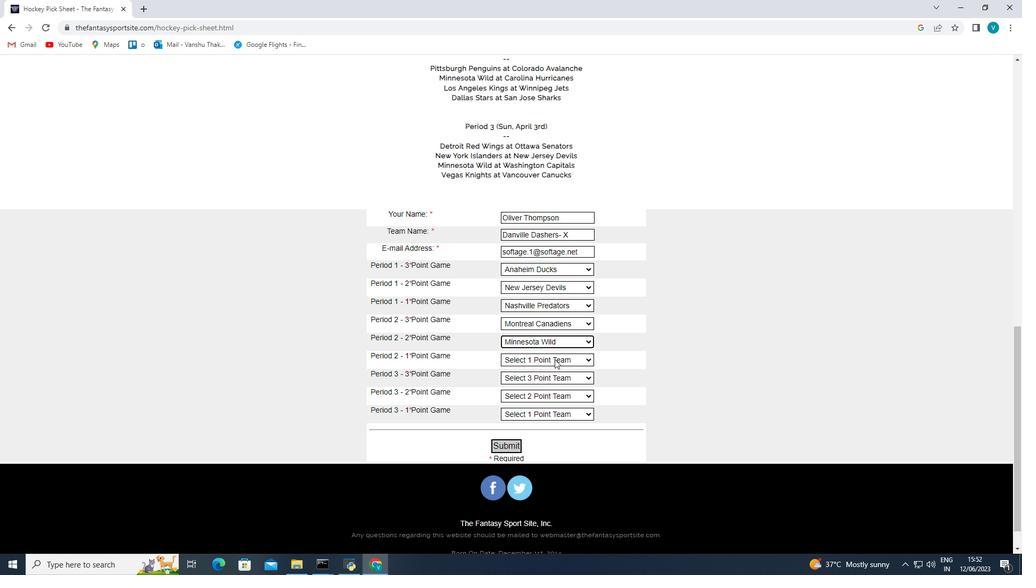 
Action: Mouse moved to (555, 303)
Screenshot: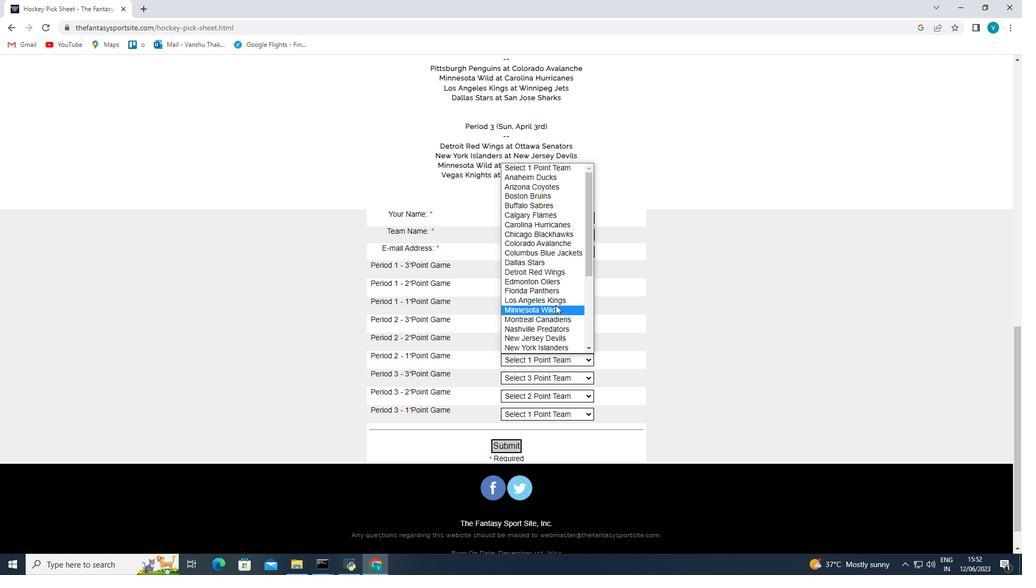 
Action: Mouse pressed left at (555, 303)
Screenshot: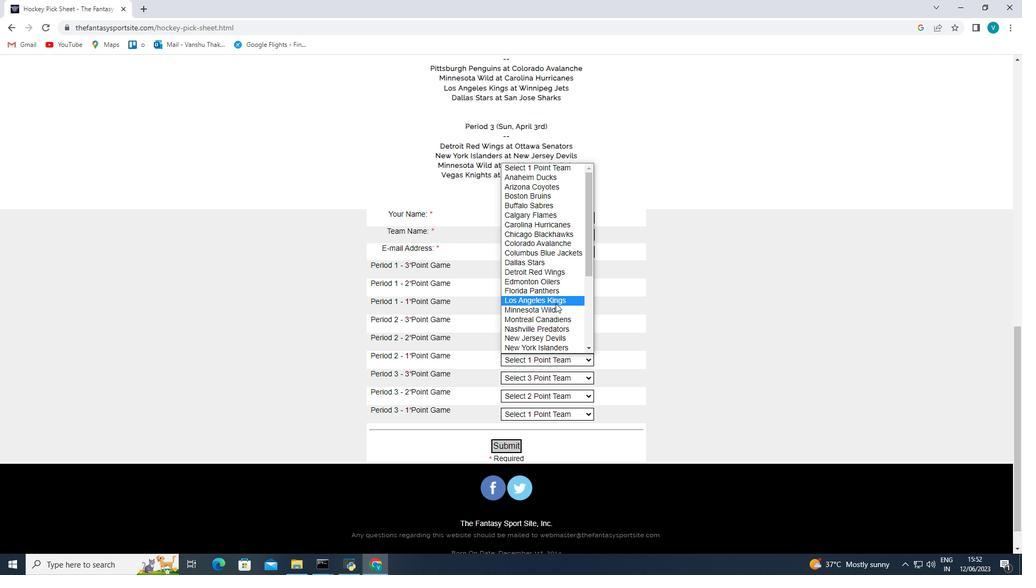 
Action: Mouse moved to (546, 373)
Screenshot: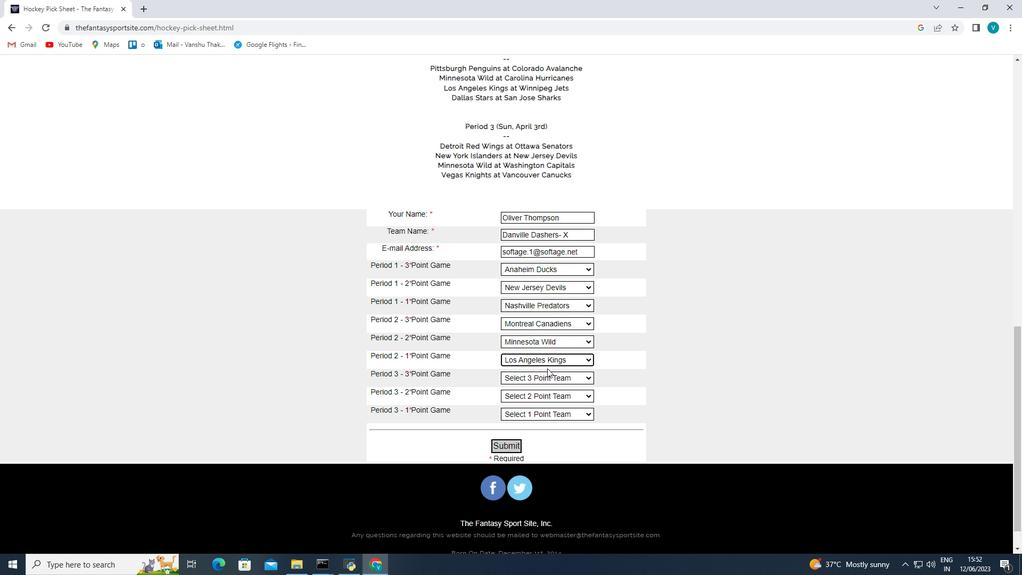 
Action: Mouse pressed left at (546, 373)
Screenshot: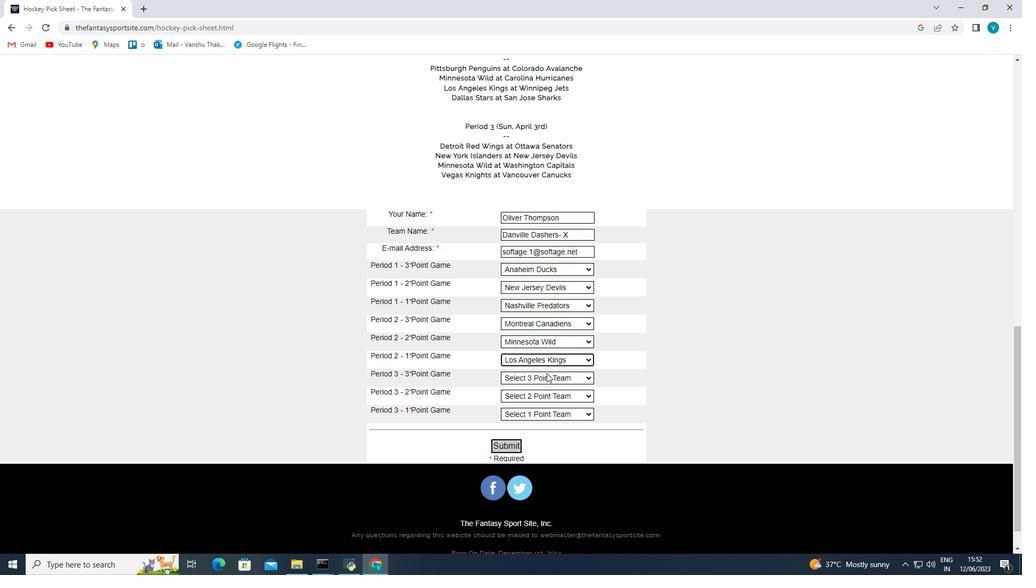 
Action: Mouse moved to (554, 311)
Screenshot: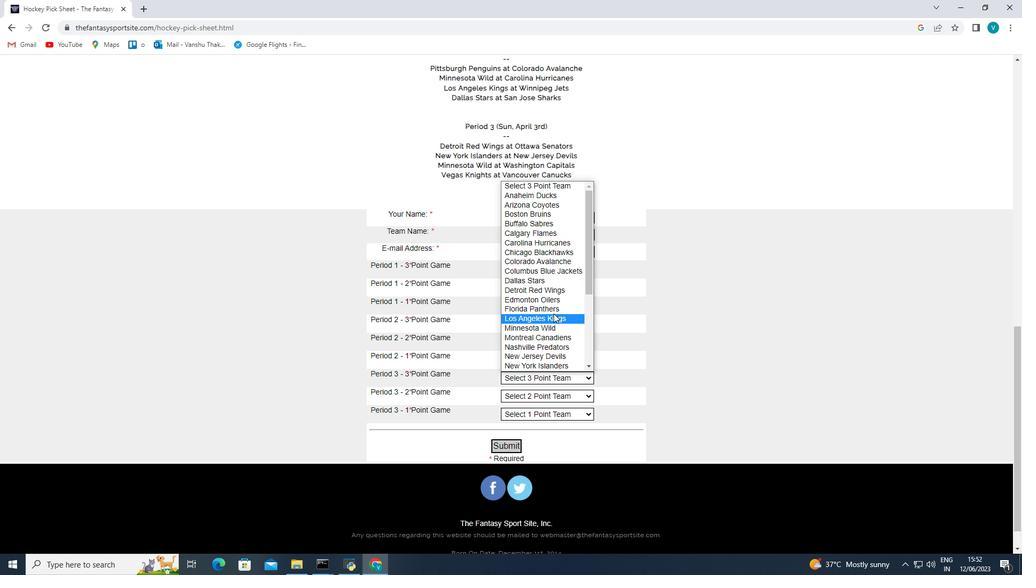 
Action: Mouse pressed left at (554, 311)
Screenshot: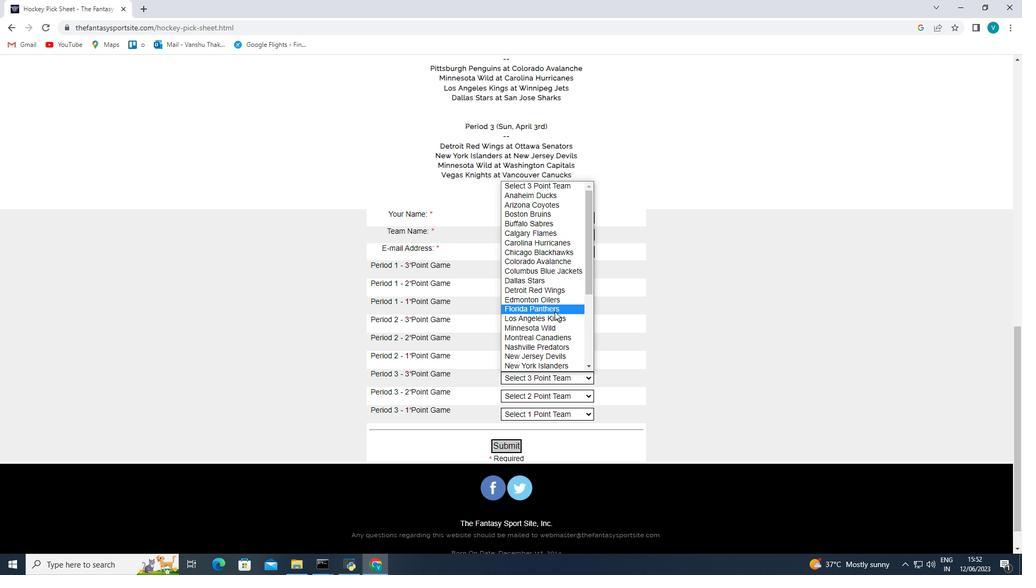 
Action: Mouse moved to (554, 396)
Screenshot: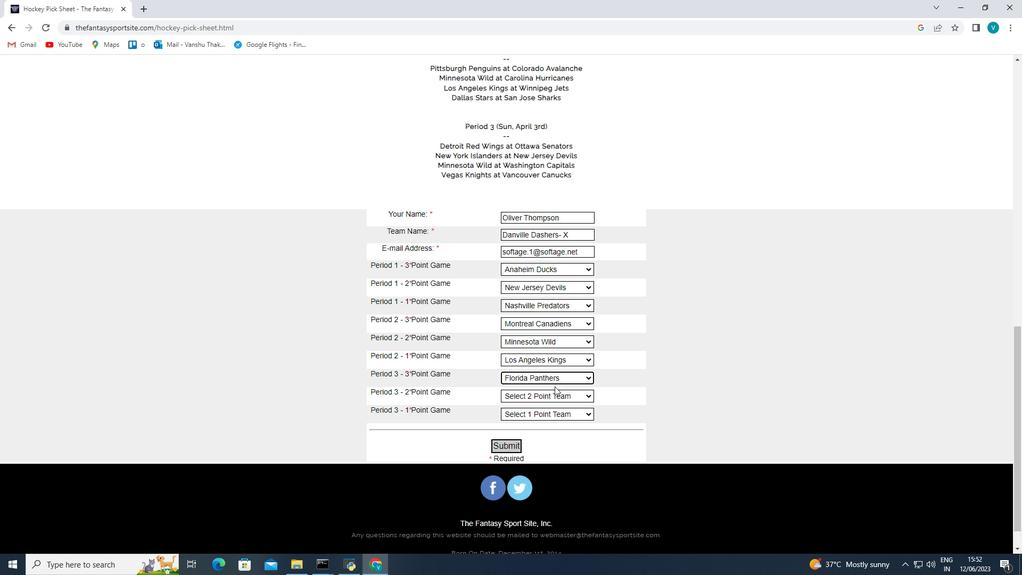 
Action: Mouse pressed left at (554, 396)
Screenshot: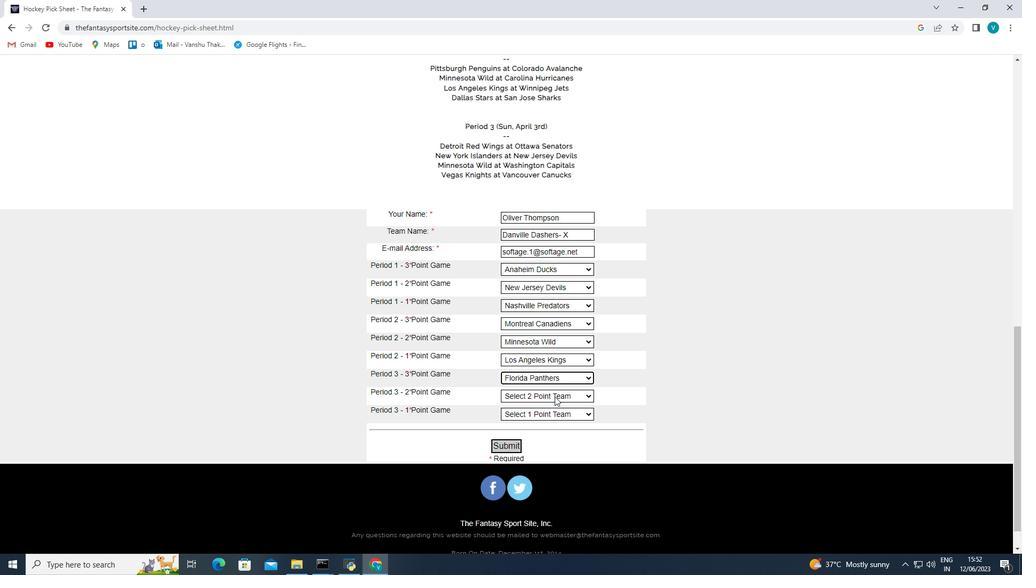 
Action: Mouse moved to (553, 305)
Screenshot: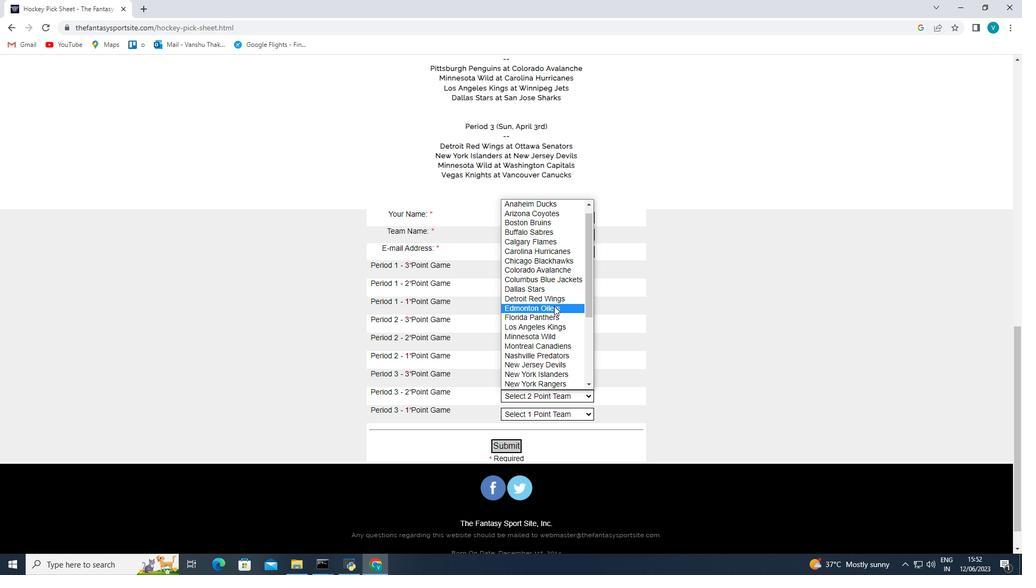 
Action: Mouse scrolled (553, 304) with delta (0, 0)
Screenshot: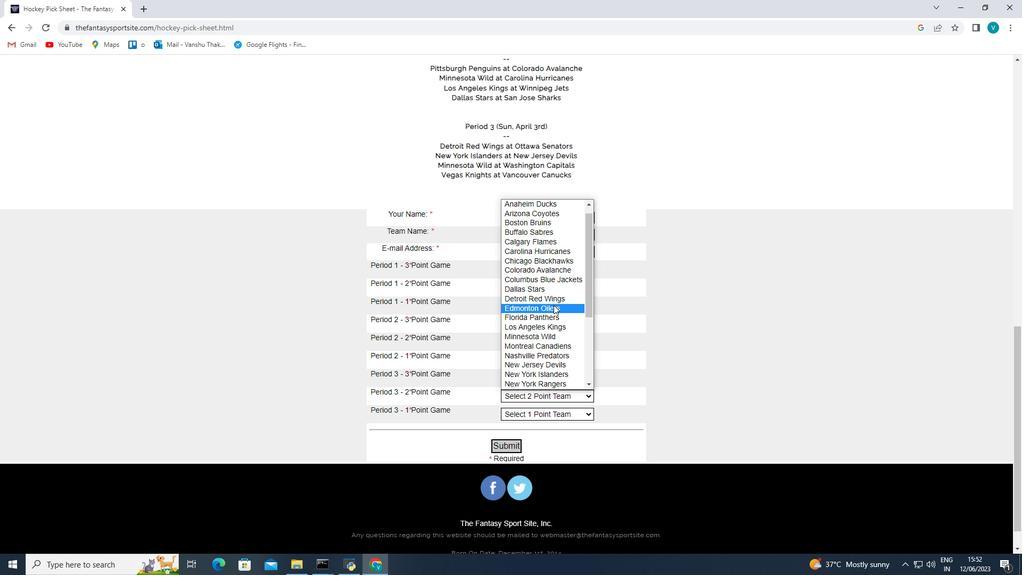 
Action: Mouse moved to (553, 300)
Screenshot: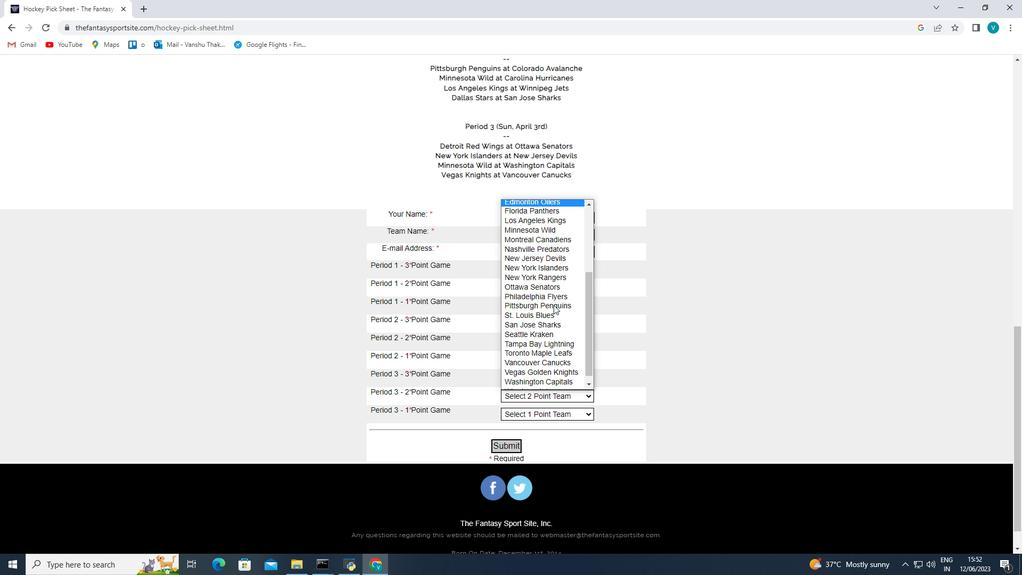 
Action: Mouse scrolled (553, 300) with delta (0, 0)
Screenshot: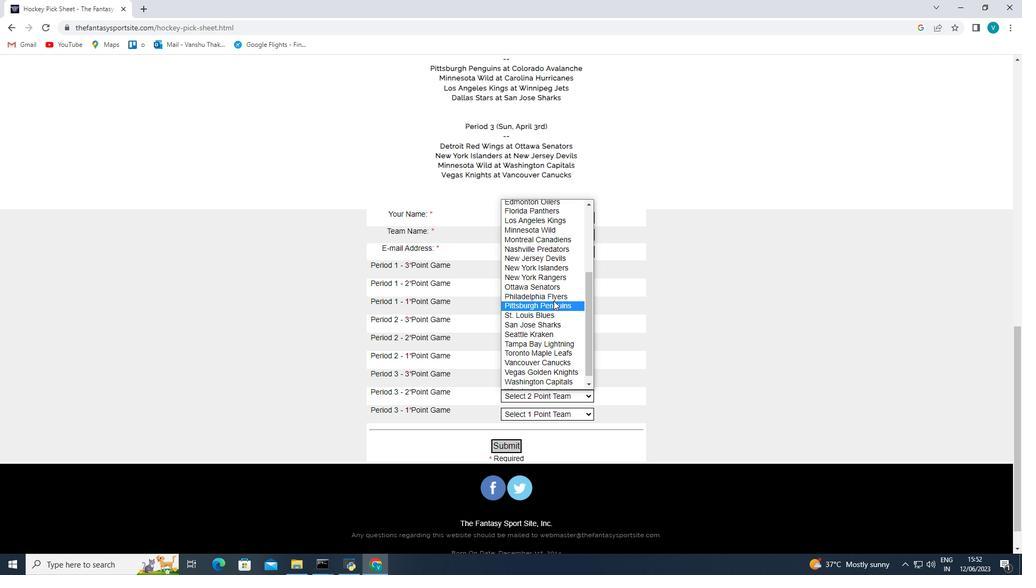 
Action: Mouse moved to (553, 310)
Screenshot: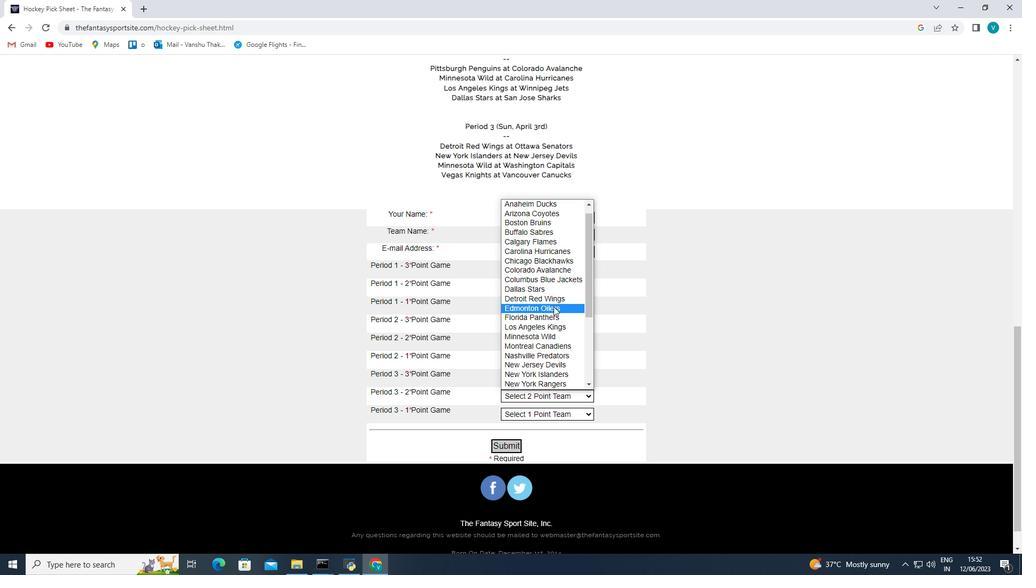 
Action: Mouse pressed left at (553, 310)
Screenshot: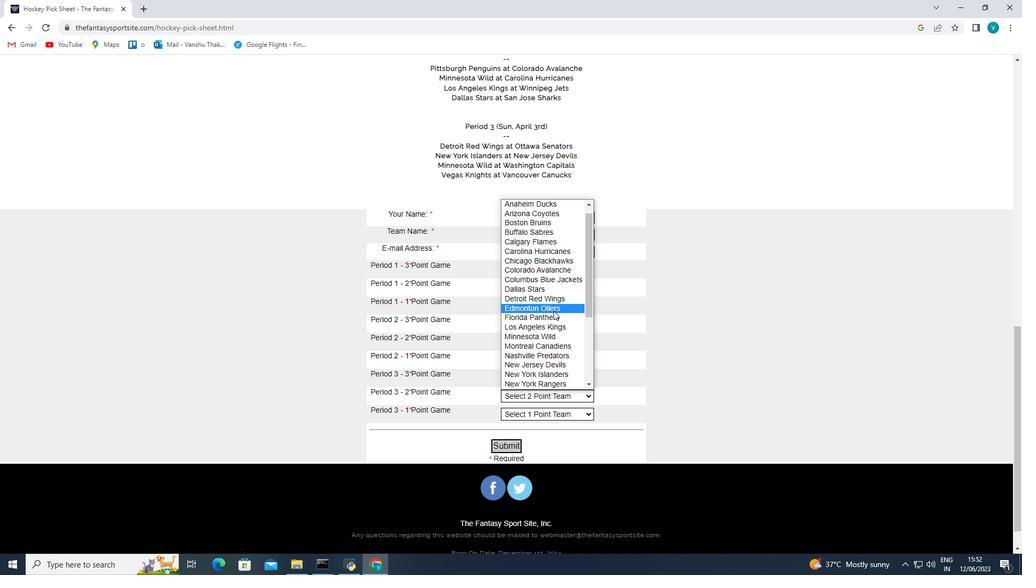 
Action: Mouse moved to (552, 414)
Screenshot: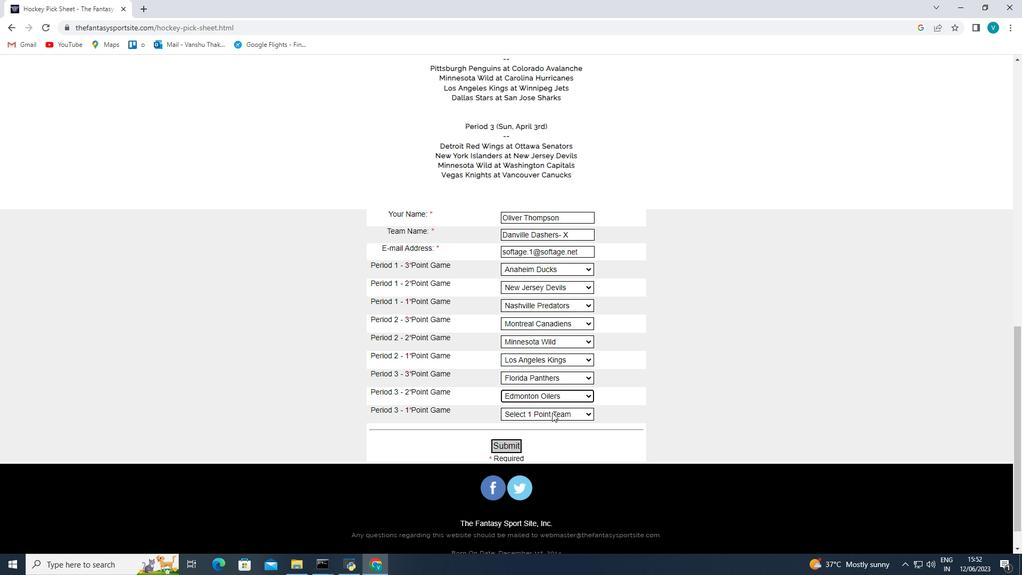 
Action: Mouse pressed left at (552, 414)
Screenshot: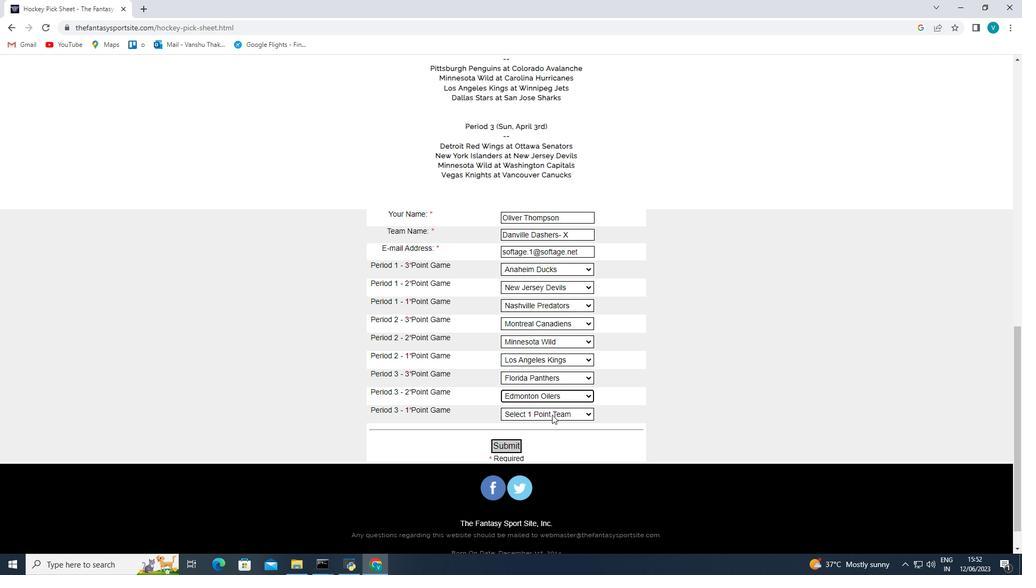 
Action: Mouse moved to (537, 316)
Screenshot: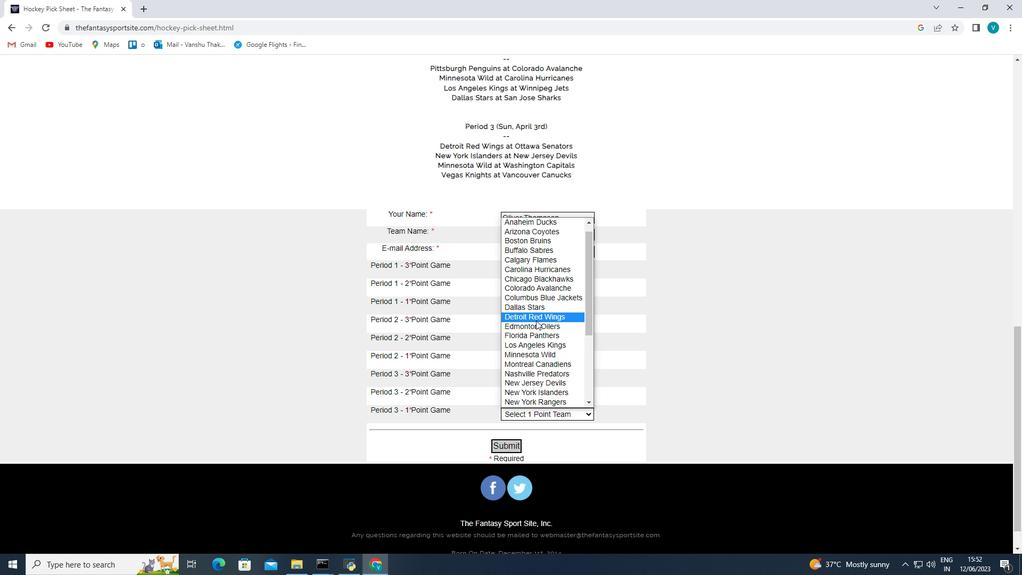 
Action: Mouse pressed left at (537, 316)
Screenshot: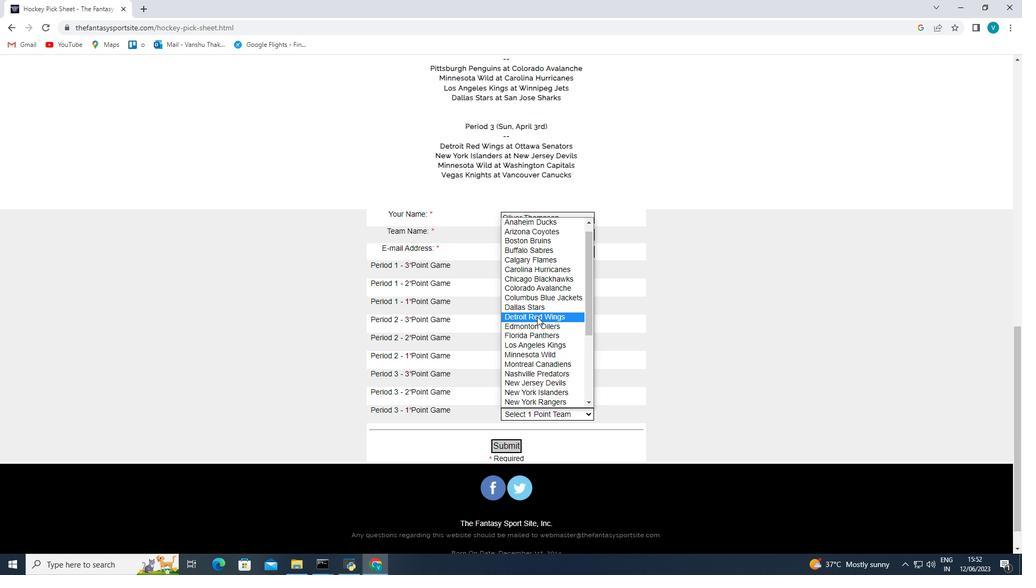 
Action: Mouse moved to (509, 445)
Screenshot: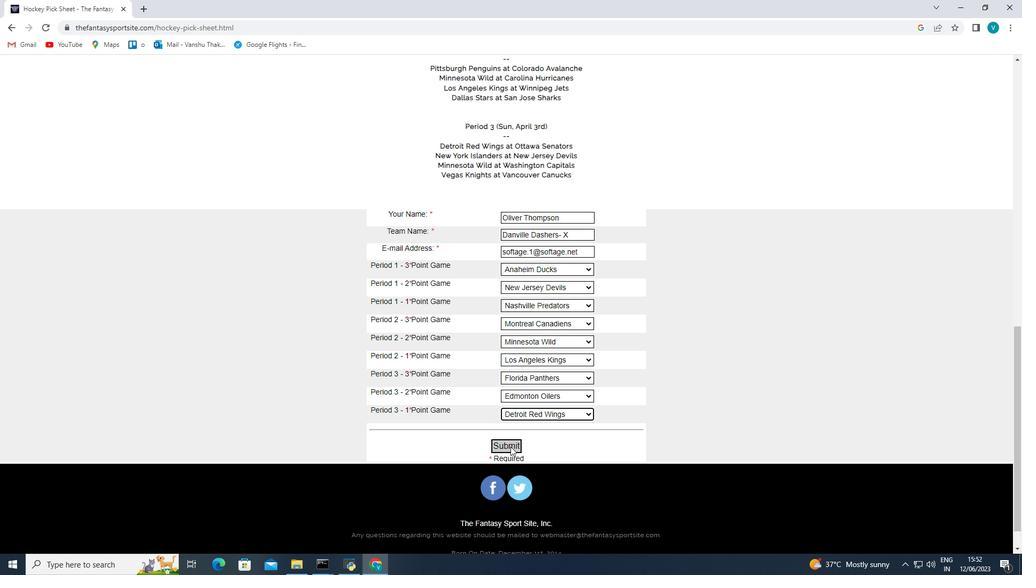 
Action: Mouse pressed left at (509, 445)
Screenshot: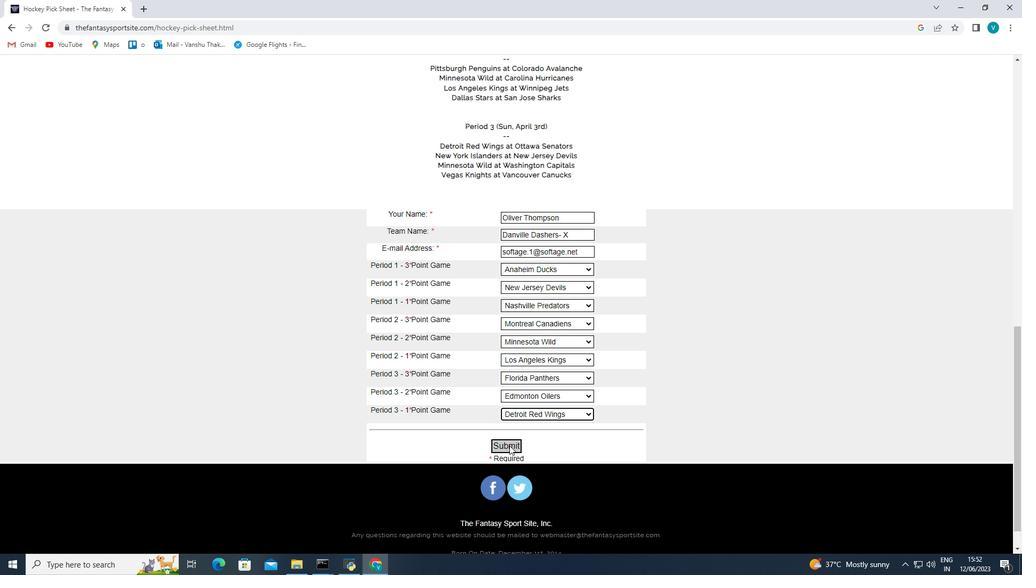 
